 Task: Find connections with filter location Mushābani with filter topic #startupswith filter profile language German with filter current company The Ian Martin Group with filter school Padmashree Dr D. Y. Patil Vidyapeeth with filter industry Furniture and Home Furnishings Manufacturing with filter service category Relocation with filter keywords title Mining Engineer
Action: Mouse moved to (485, 77)
Screenshot: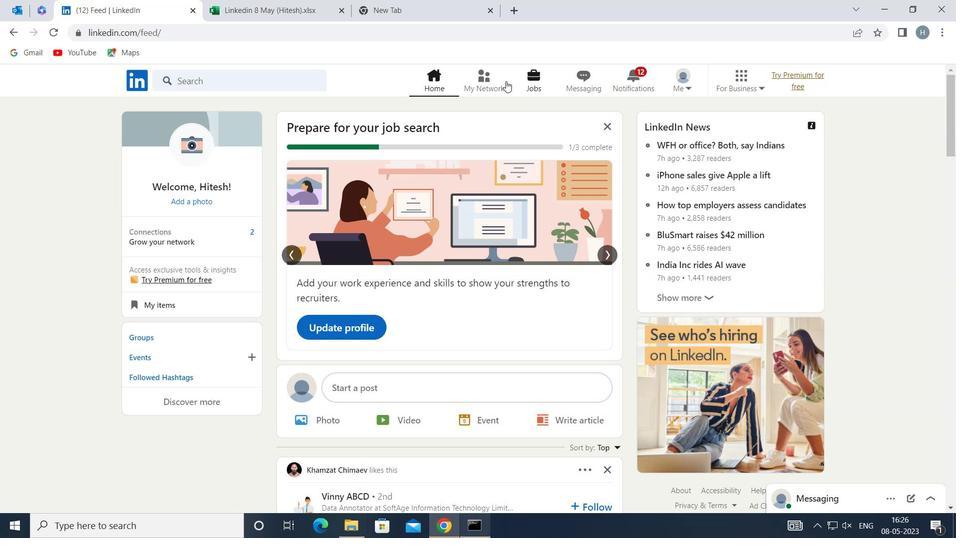 
Action: Mouse pressed left at (485, 77)
Screenshot: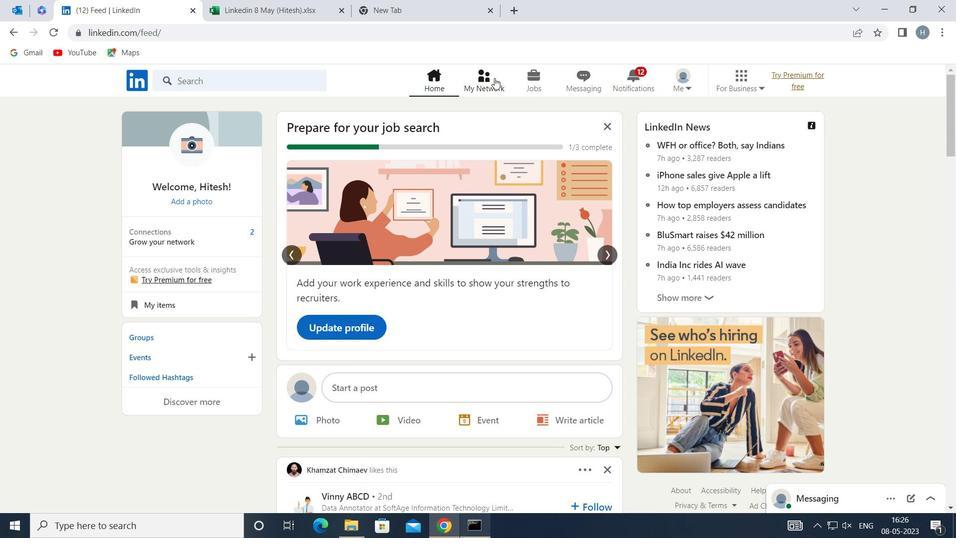 
Action: Mouse moved to (269, 146)
Screenshot: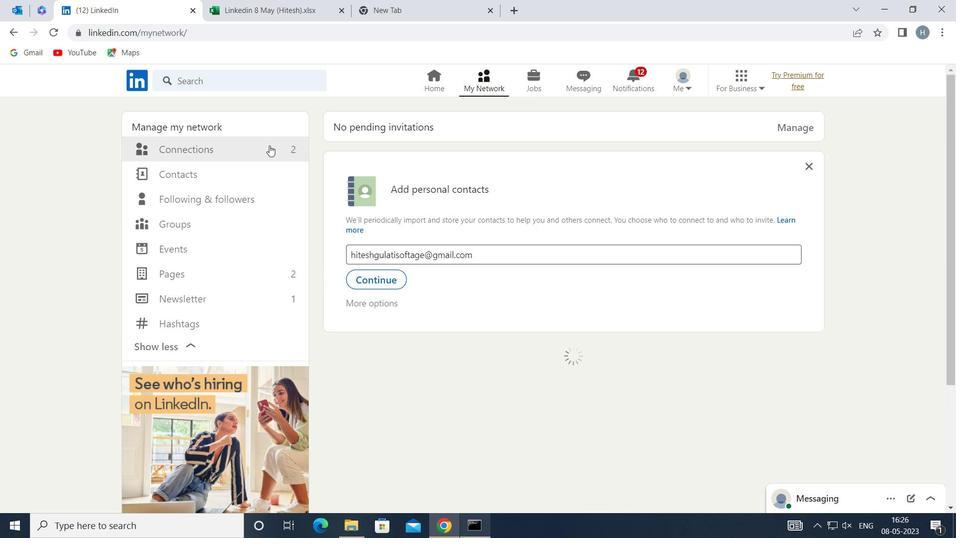 
Action: Mouse pressed left at (269, 146)
Screenshot: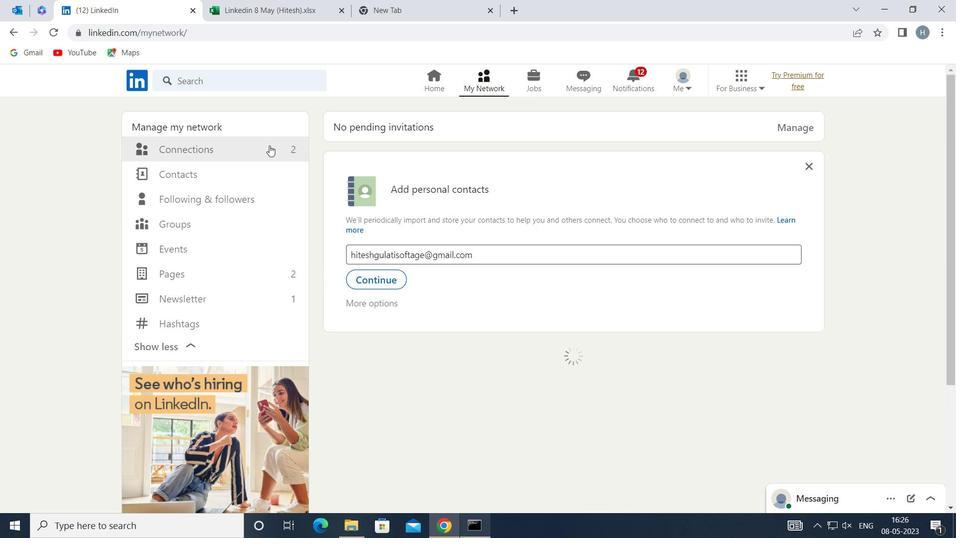 
Action: Mouse moved to (572, 148)
Screenshot: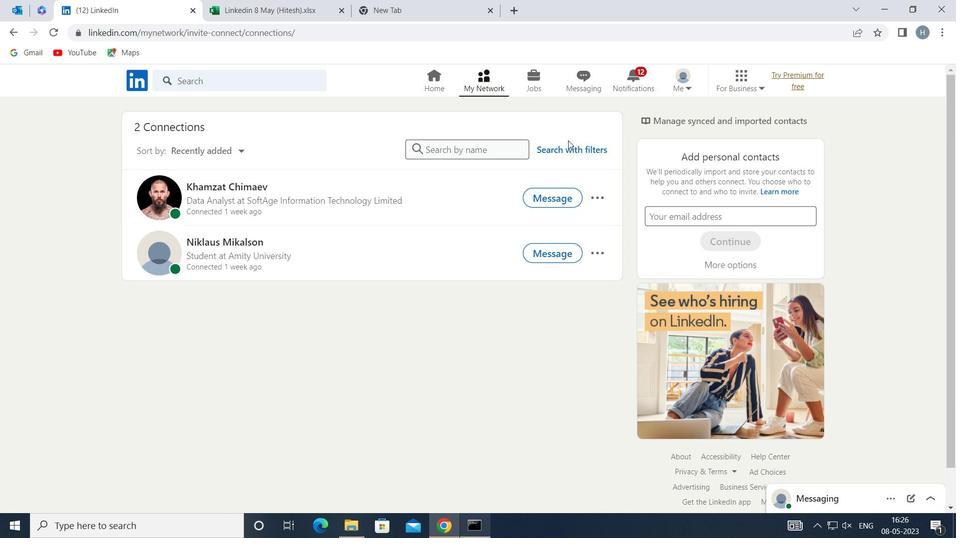 
Action: Mouse pressed left at (572, 148)
Screenshot: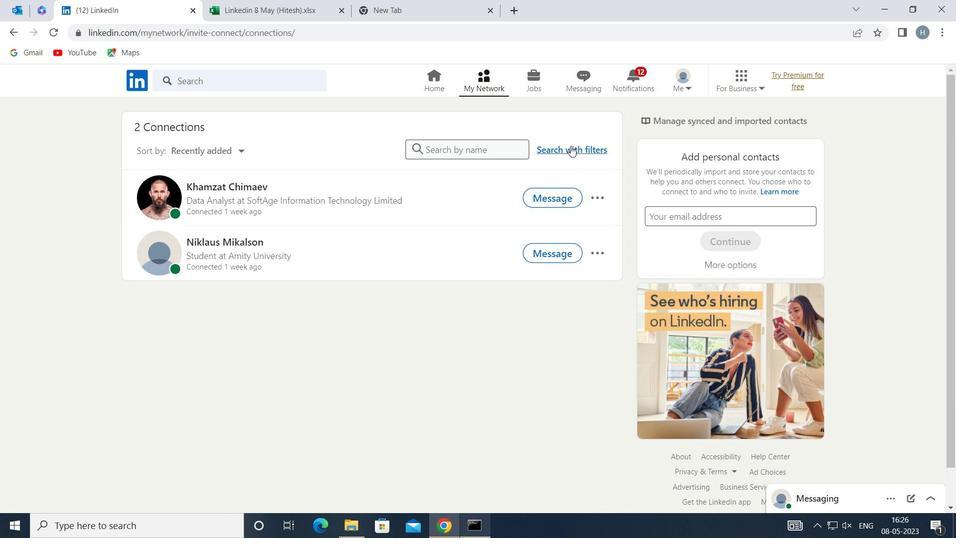 
Action: Mouse moved to (527, 111)
Screenshot: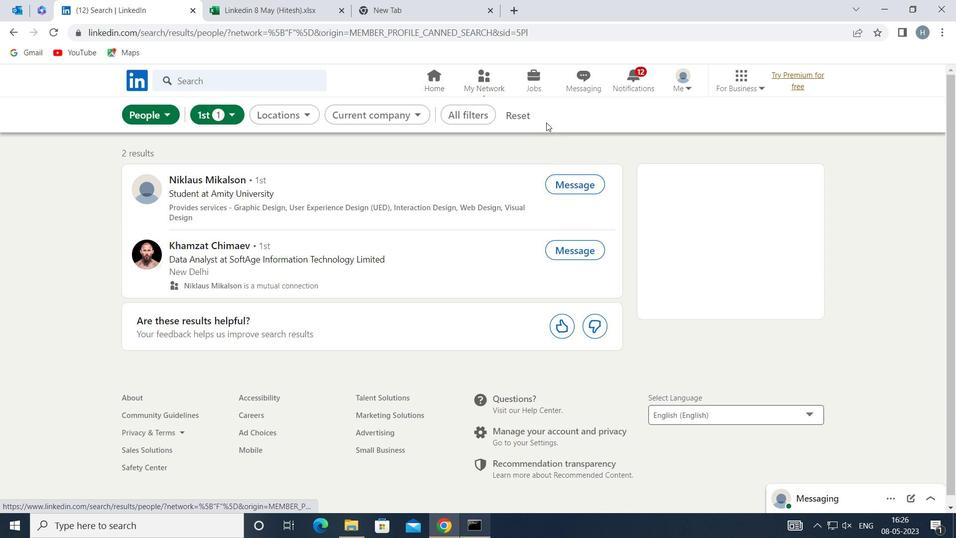 
Action: Mouse pressed left at (527, 111)
Screenshot: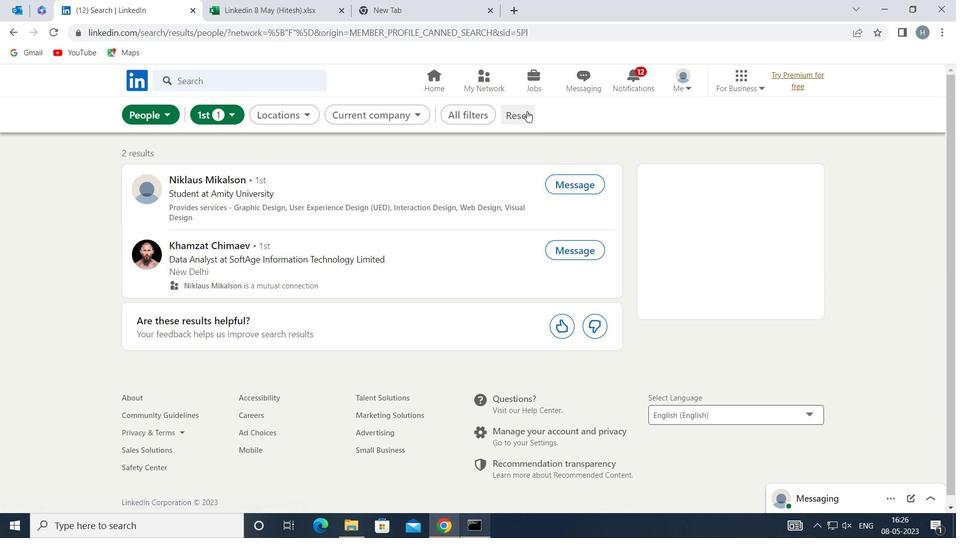 
Action: Mouse moved to (503, 114)
Screenshot: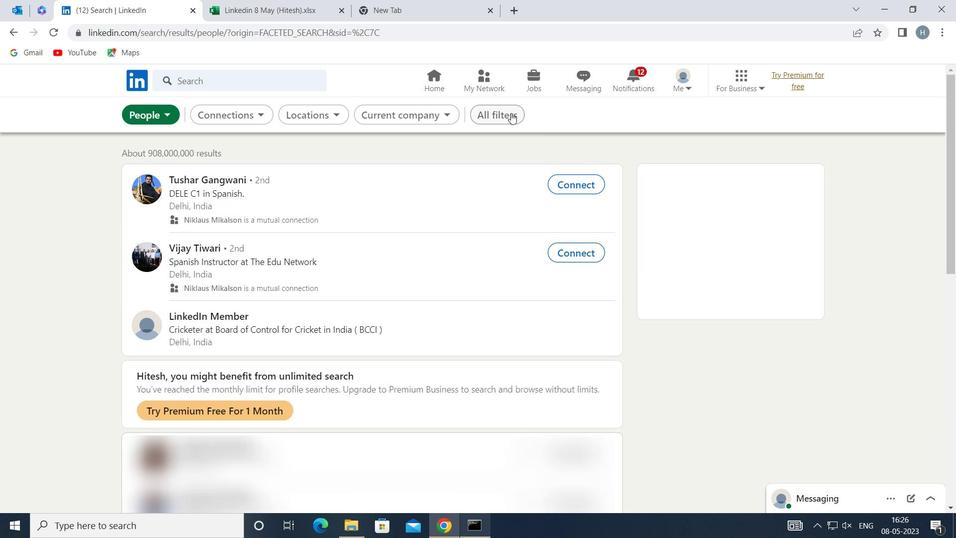 
Action: Mouse pressed left at (503, 114)
Screenshot: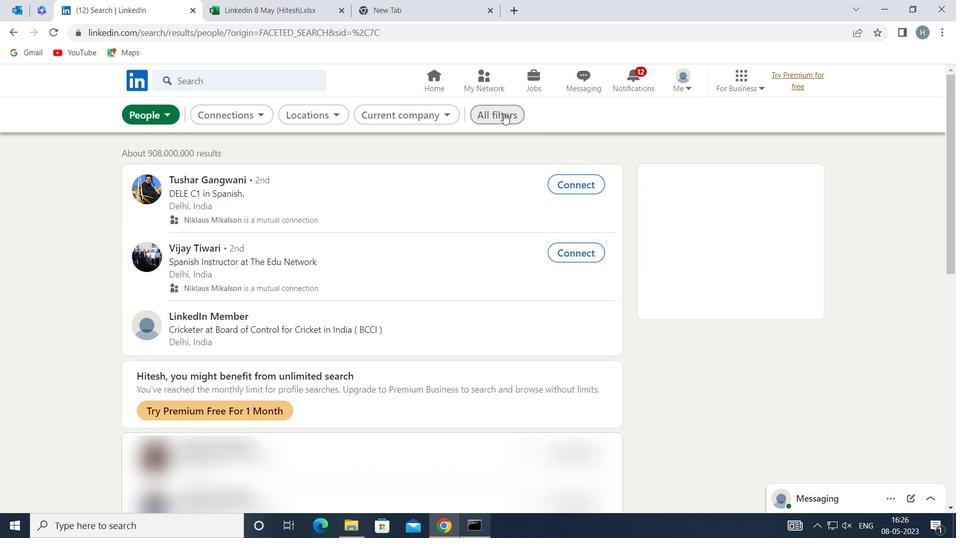 
Action: Mouse moved to (696, 220)
Screenshot: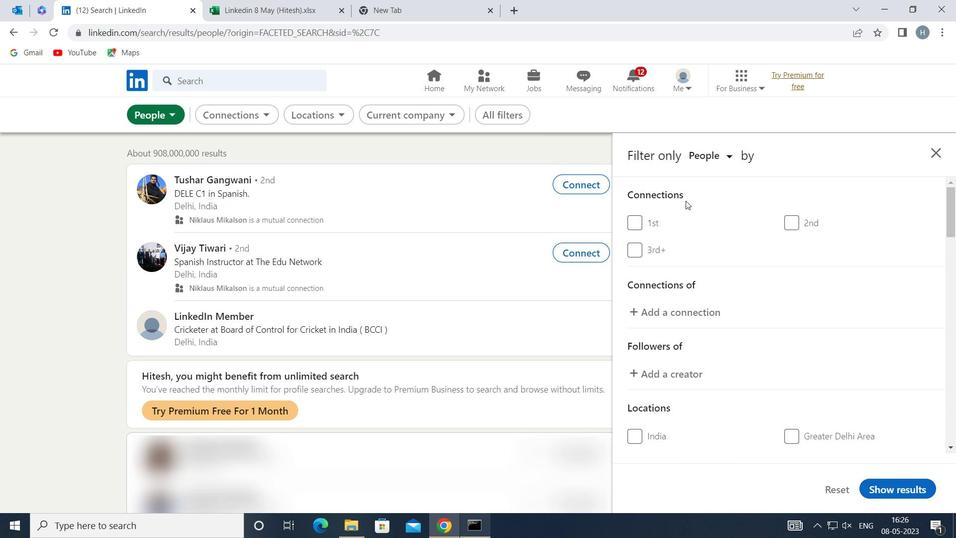 
Action: Mouse scrolled (696, 219) with delta (0, 0)
Screenshot: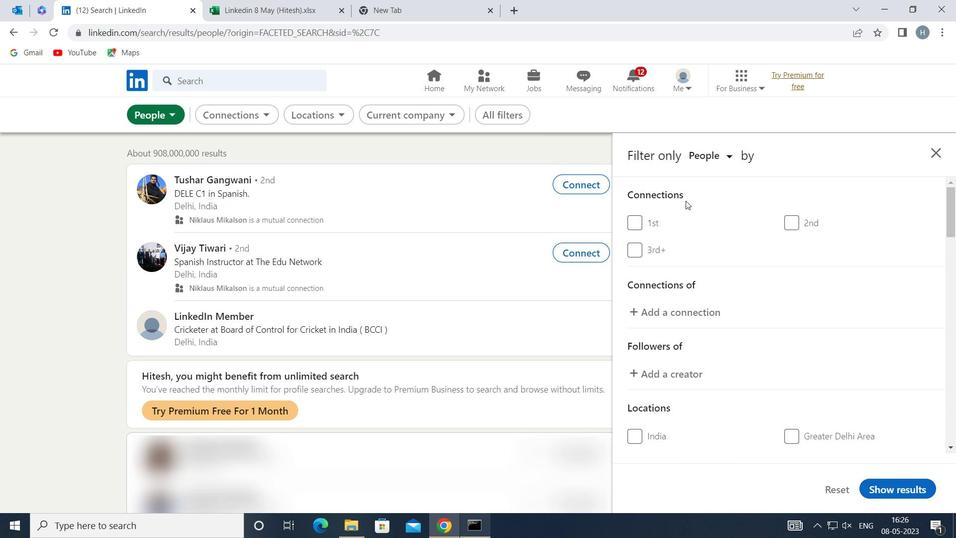 
Action: Mouse moved to (710, 220)
Screenshot: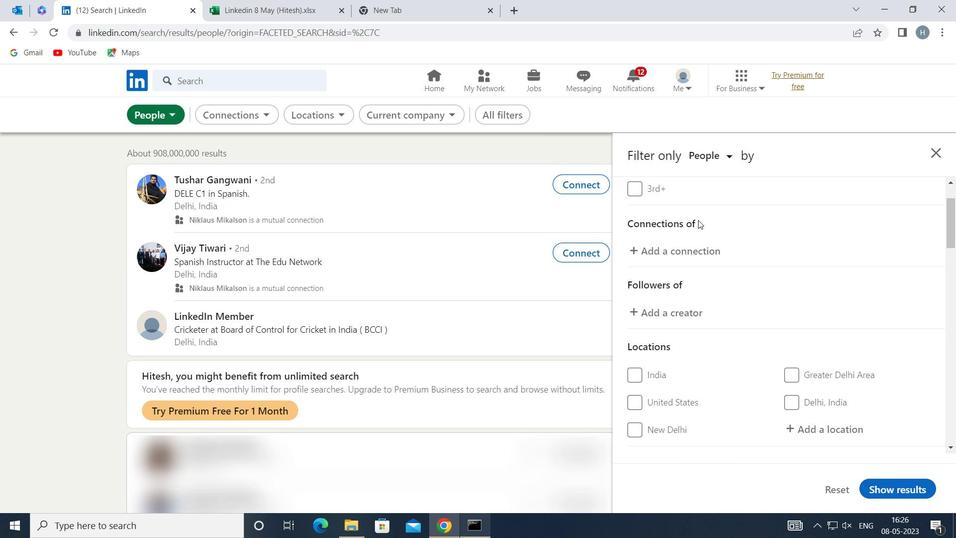 
Action: Mouse scrolled (710, 220) with delta (0, 0)
Screenshot: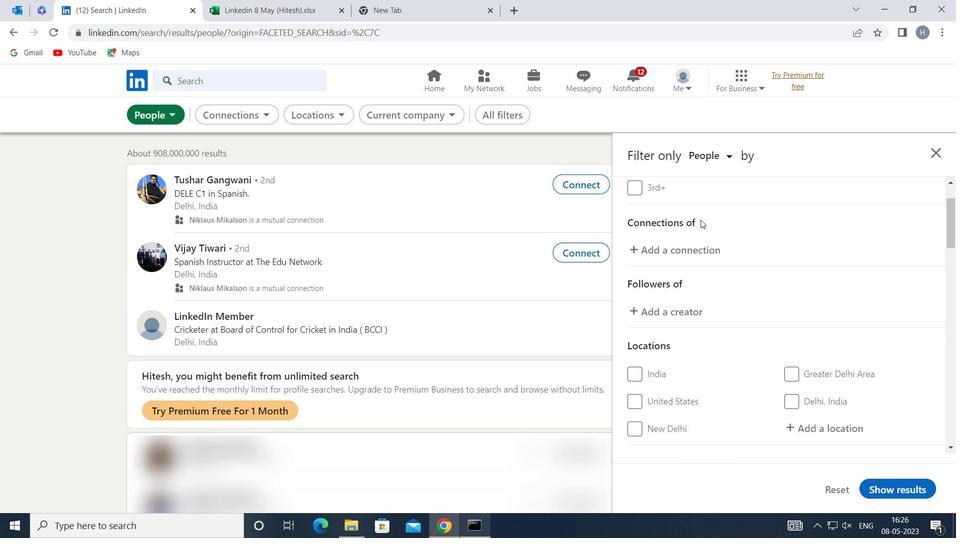 
Action: Mouse moved to (716, 224)
Screenshot: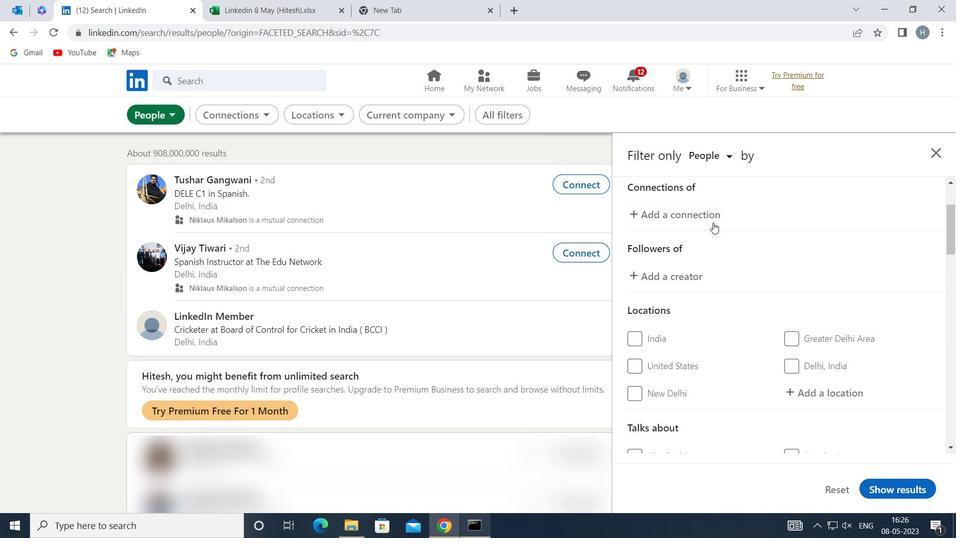 
Action: Mouse scrolled (716, 223) with delta (0, 0)
Screenshot: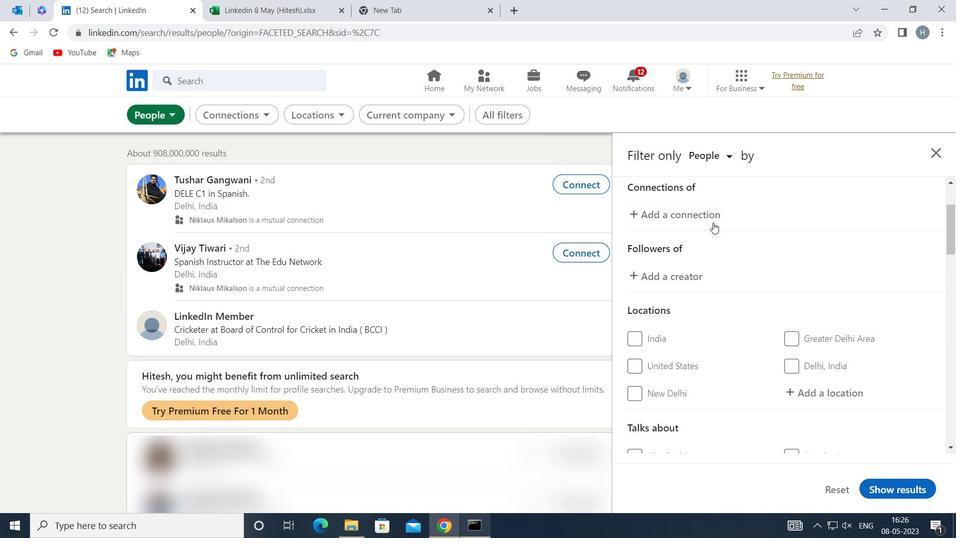 
Action: Mouse moved to (825, 297)
Screenshot: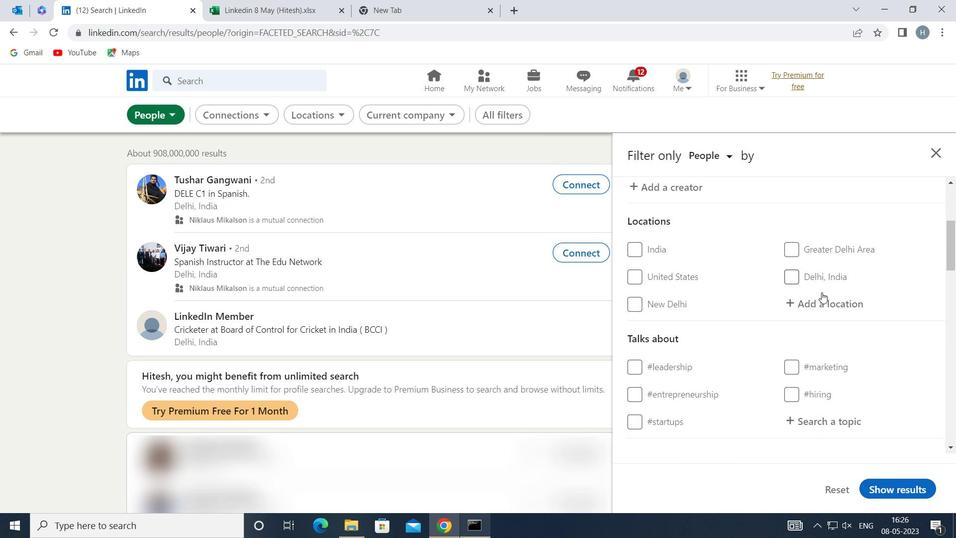 
Action: Mouse pressed left at (825, 297)
Screenshot: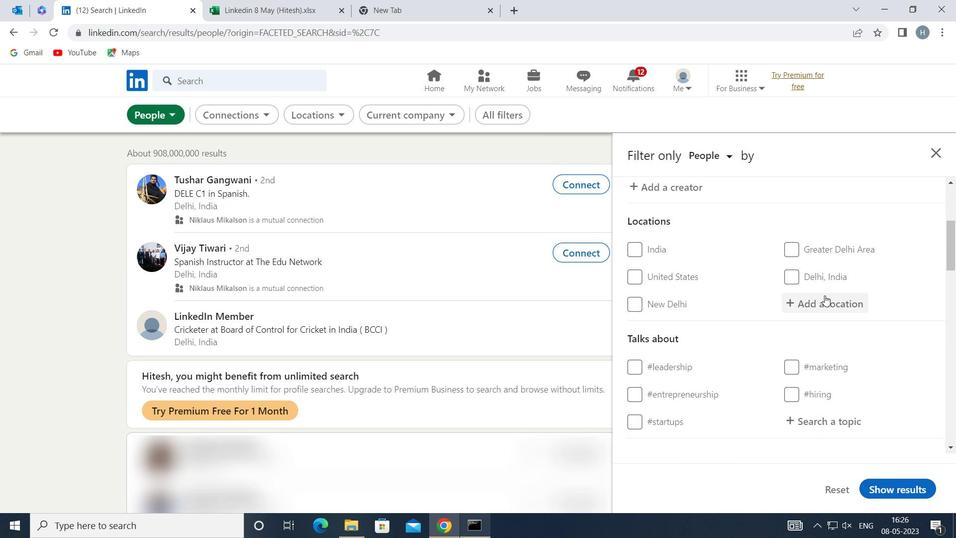 
Action: Mouse moved to (827, 296)
Screenshot: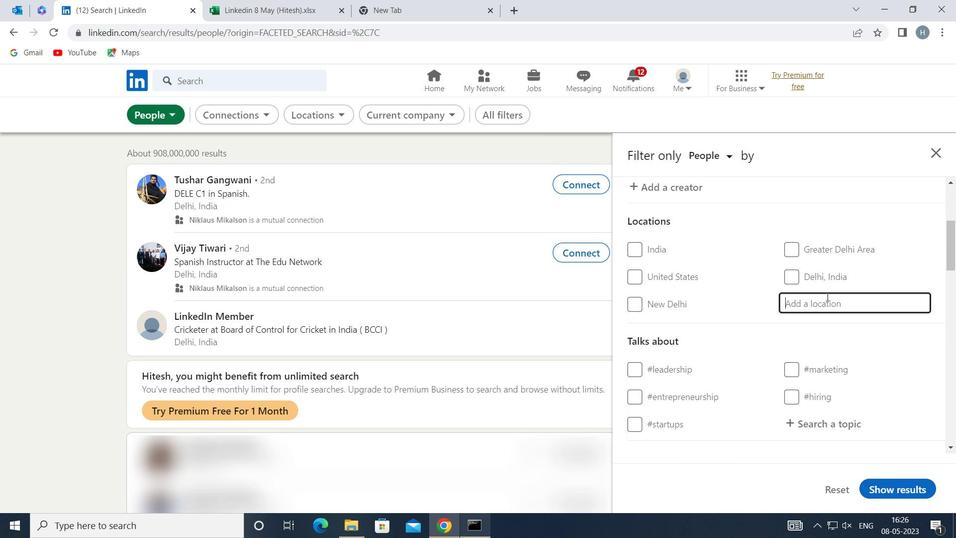 
Action: Key pressed <Key.shift><Key.shift>MUSHABANI
Screenshot: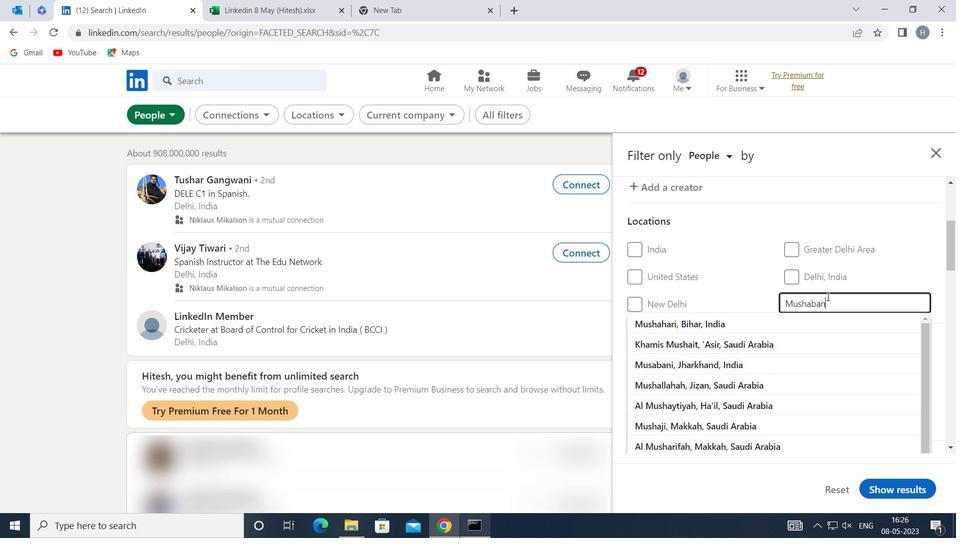 
Action: Mouse moved to (799, 324)
Screenshot: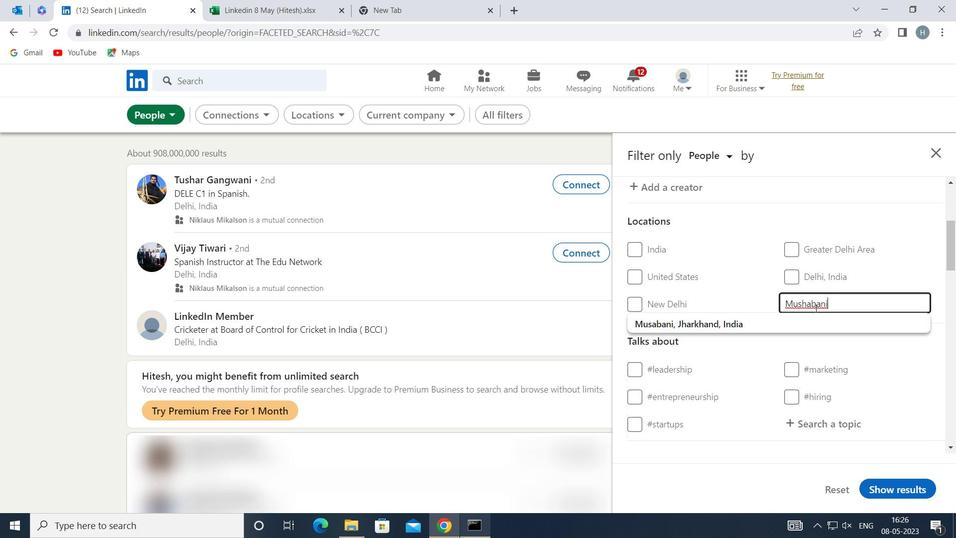 
Action: Mouse pressed left at (799, 324)
Screenshot: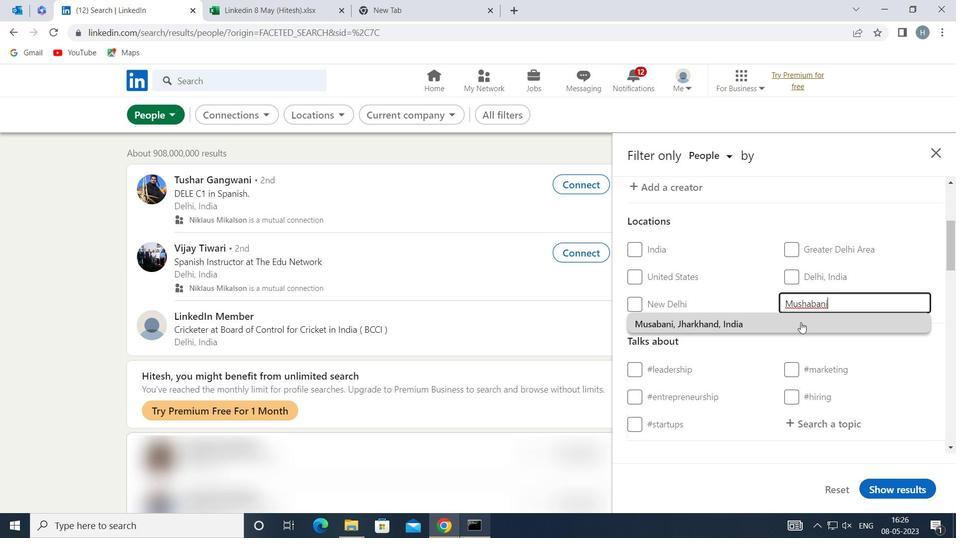 
Action: Mouse scrolled (799, 323) with delta (0, 0)
Screenshot: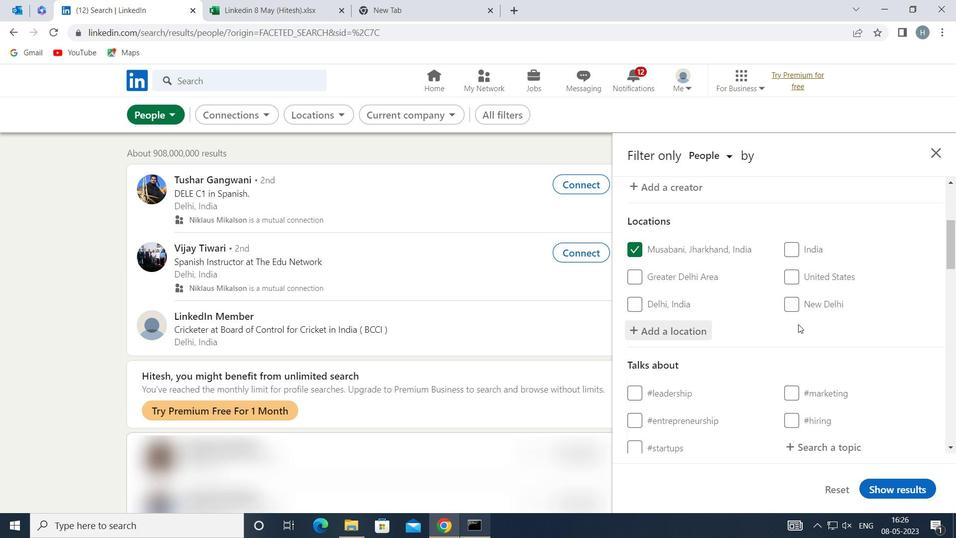 
Action: Mouse moved to (799, 322)
Screenshot: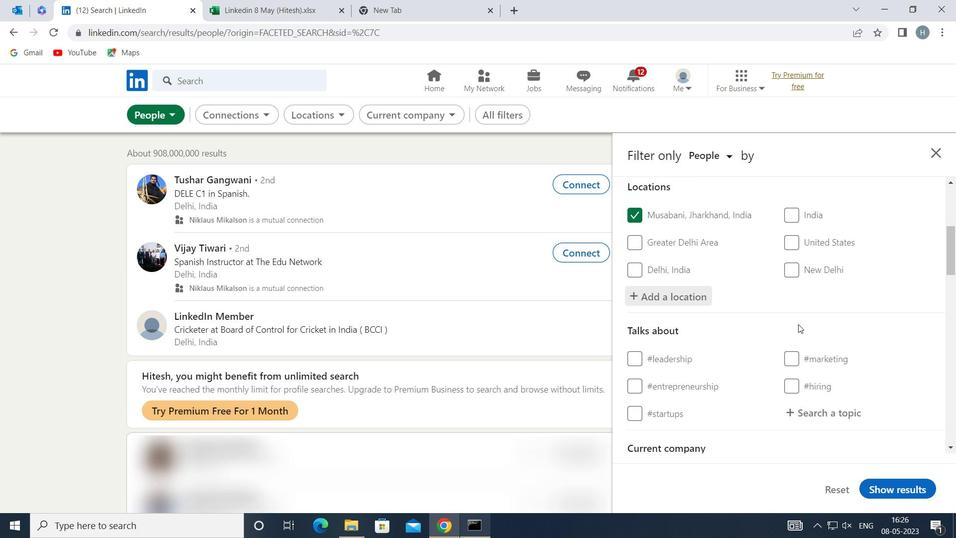 
Action: Mouse scrolled (799, 322) with delta (0, 0)
Screenshot: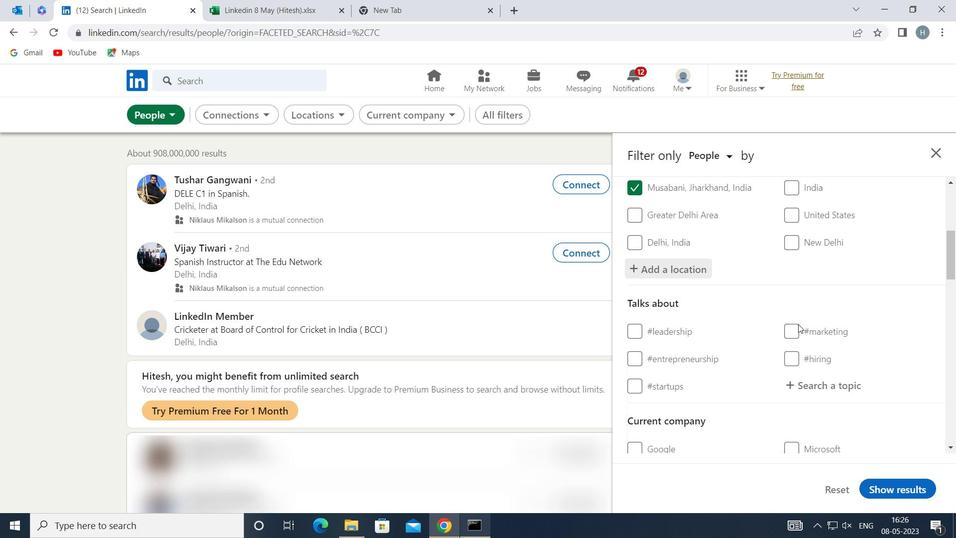
Action: Mouse moved to (844, 320)
Screenshot: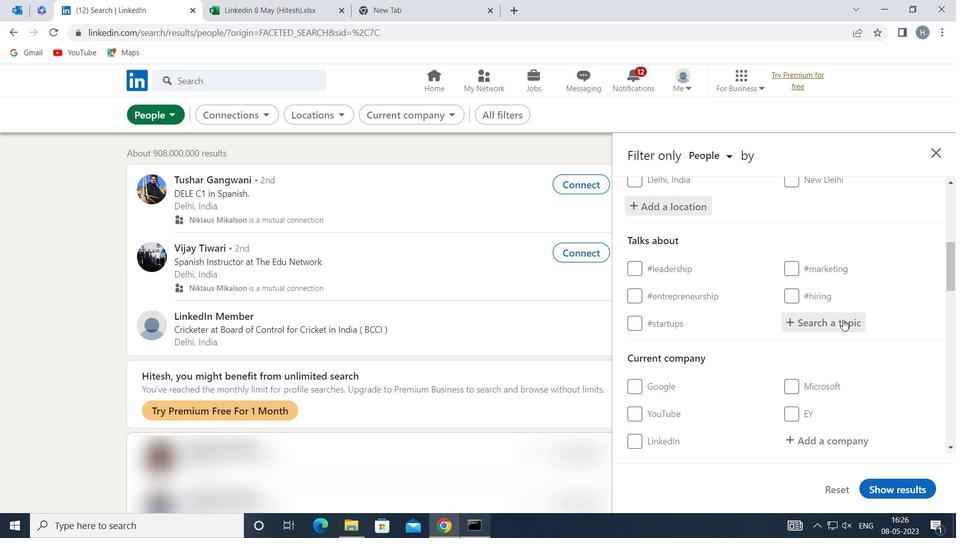 
Action: Mouse pressed left at (844, 320)
Screenshot: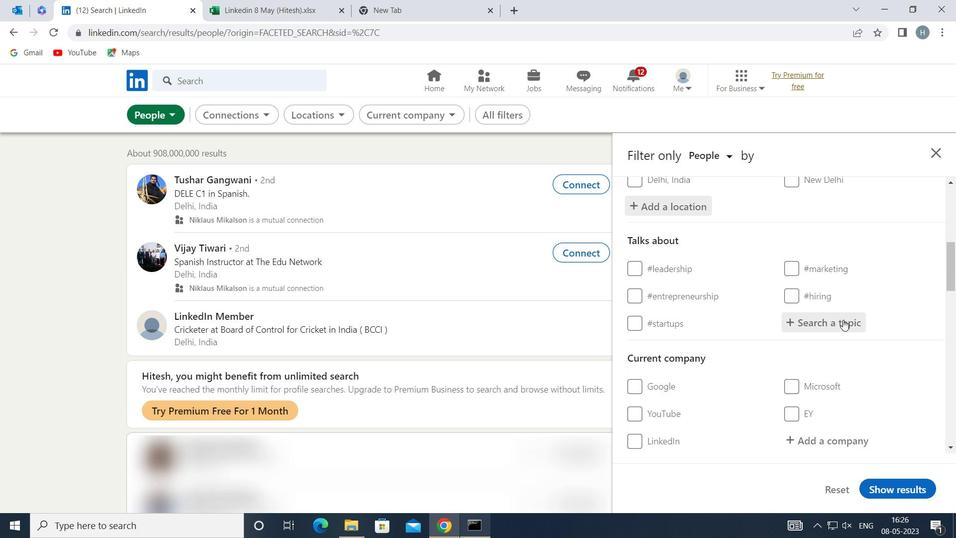 
Action: Key pressed STARTUPS
Screenshot: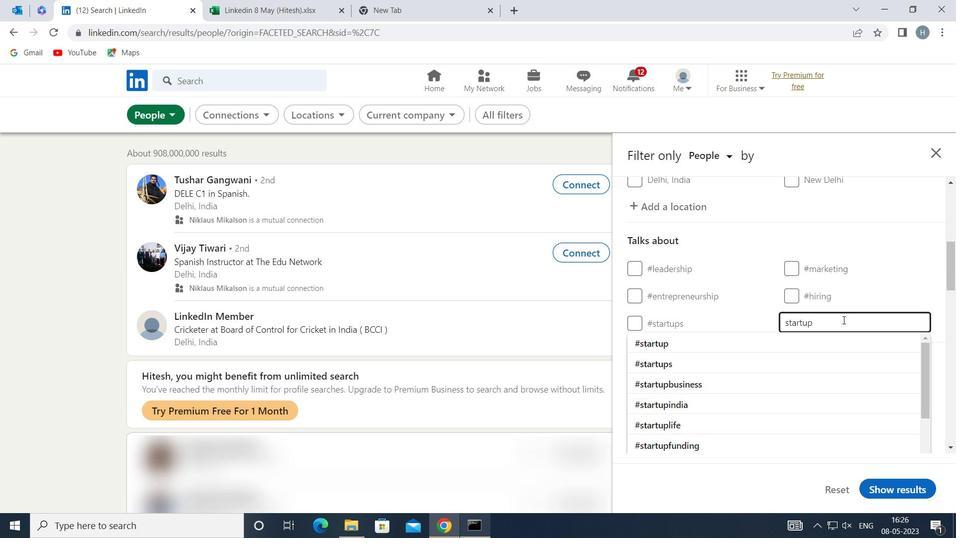 
Action: Mouse moved to (783, 341)
Screenshot: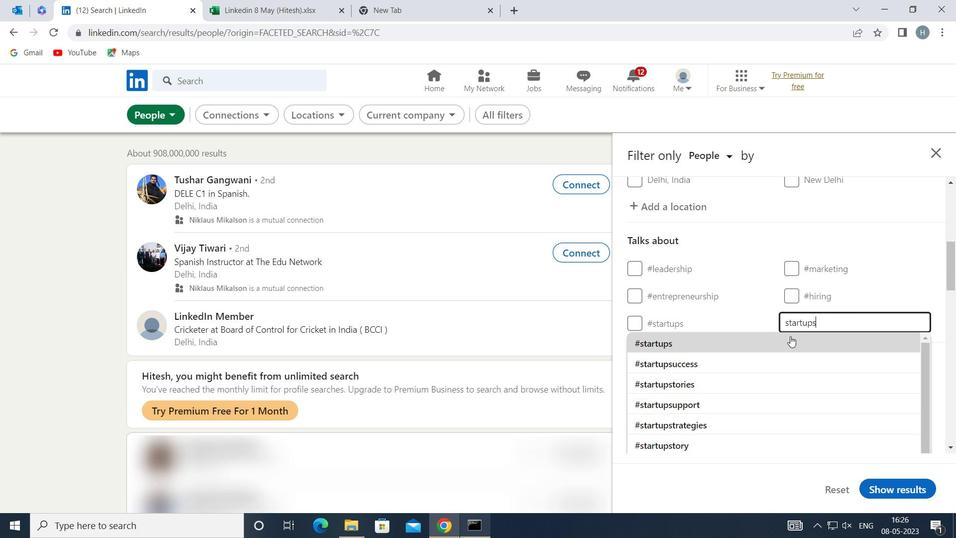 
Action: Mouse pressed left at (783, 341)
Screenshot: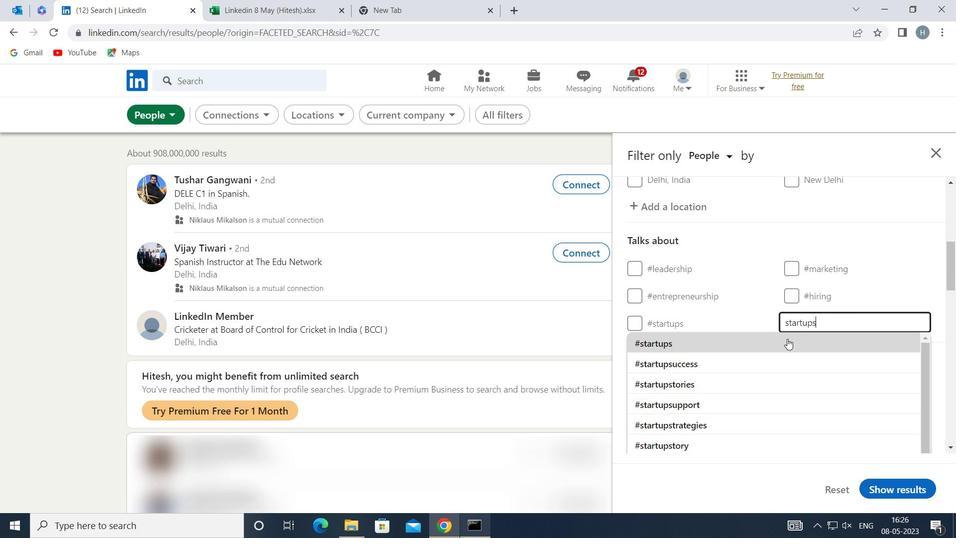 
Action: Mouse moved to (779, 335)
Screenshot: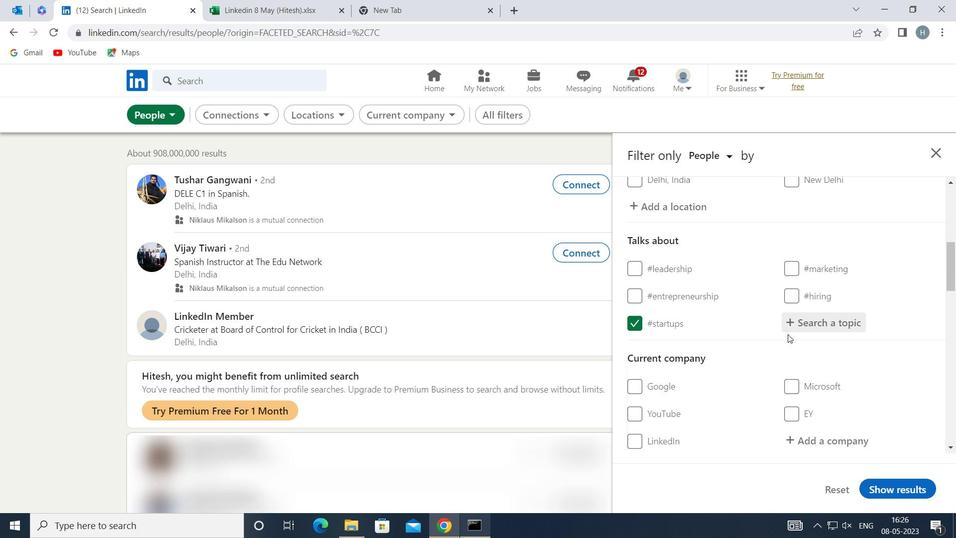 
Action: Mouse scrolled (779, 335) with delta (0, 0)
Screenshot: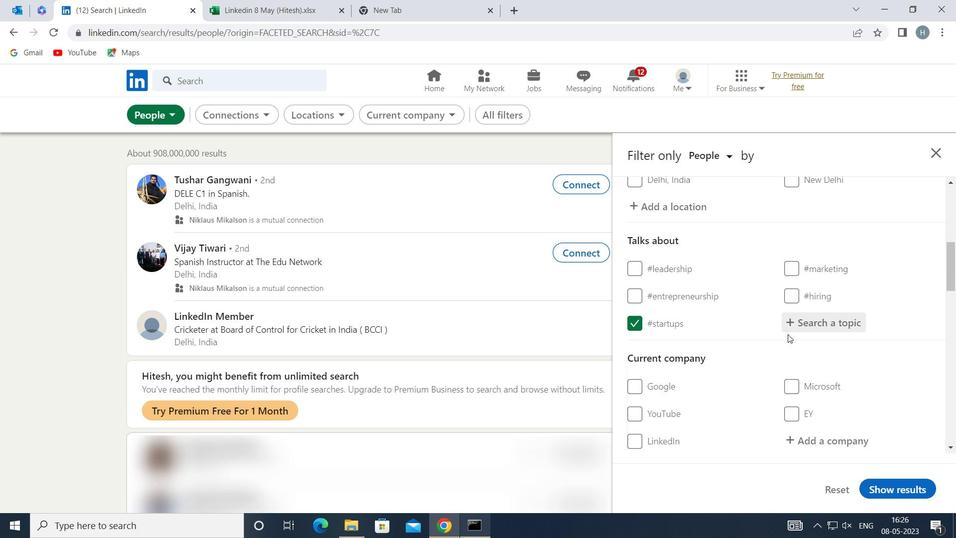 
Action: Mouse moved to (763, 333)
Screenshot: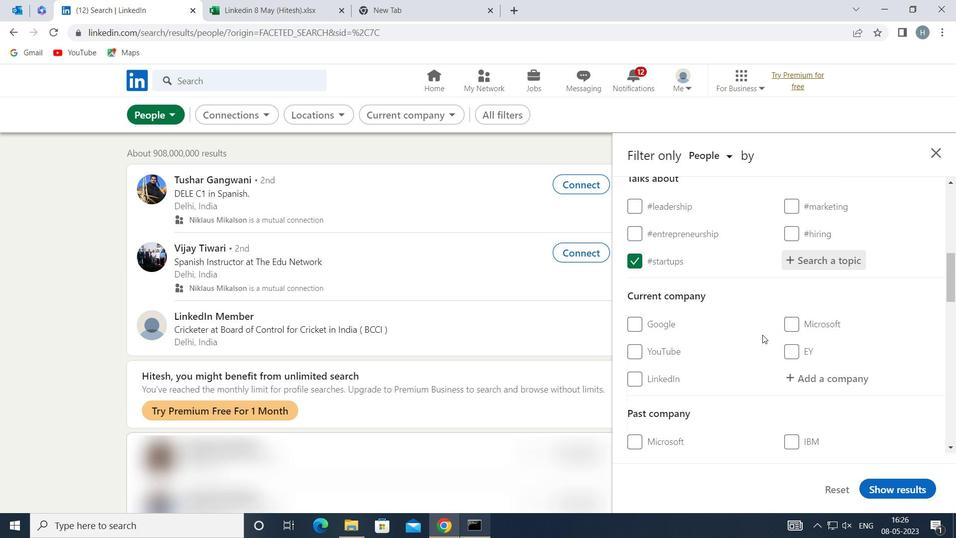 
Action: Mouse scrolled (763, 333) with delta (0, 0)
Screenshot: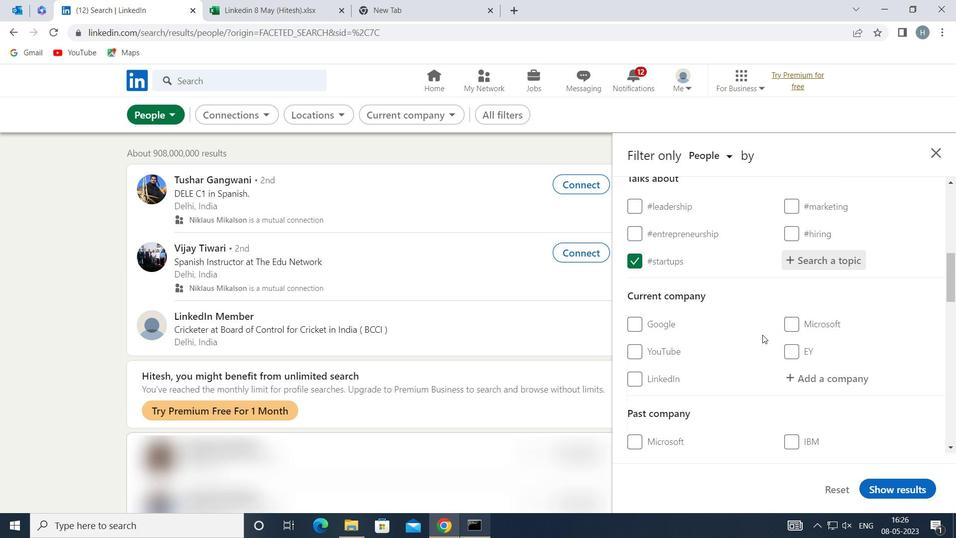 
Action: Mouse moved to (764, 333)
Screenshot: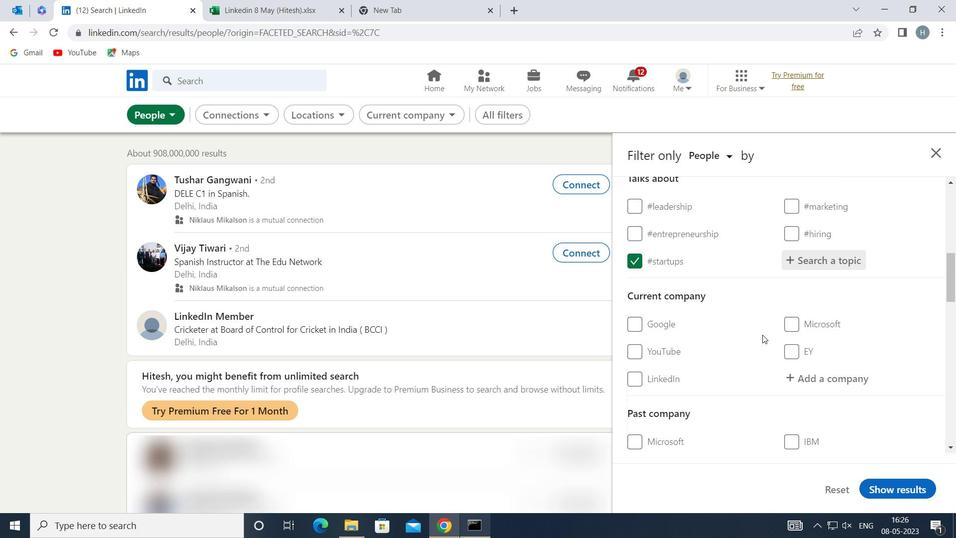 
Action: Mouse scrolled (764, 333) with delta (0, 0)
Screenshot: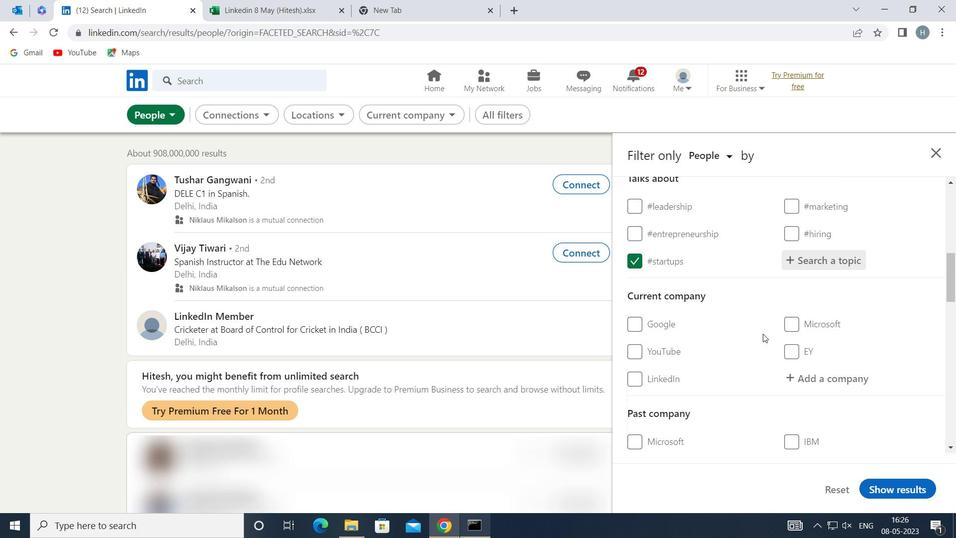 
Action: Mouse moved to (762, 334)
Screenshot: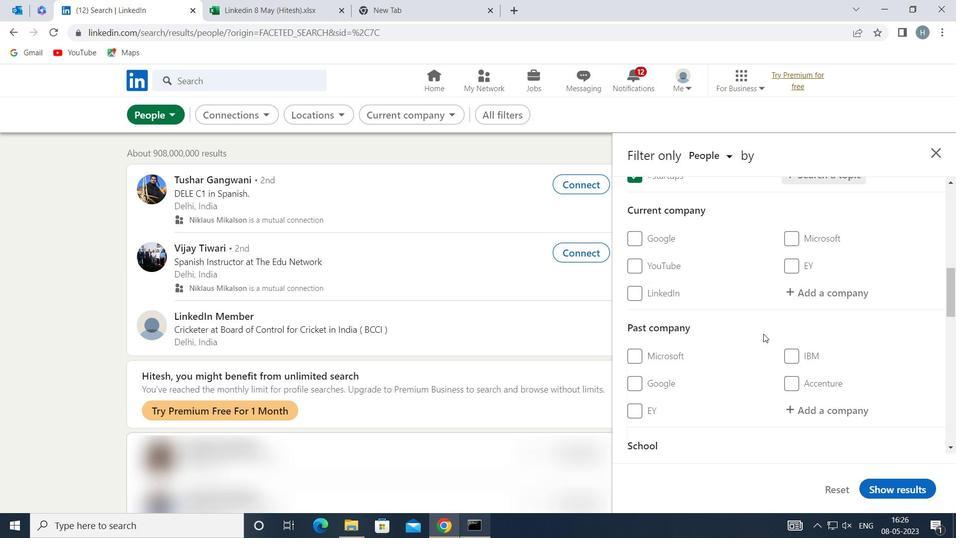 
Action: Mouse scrolled (762, 333) with delta (0, 0)
Screenshot: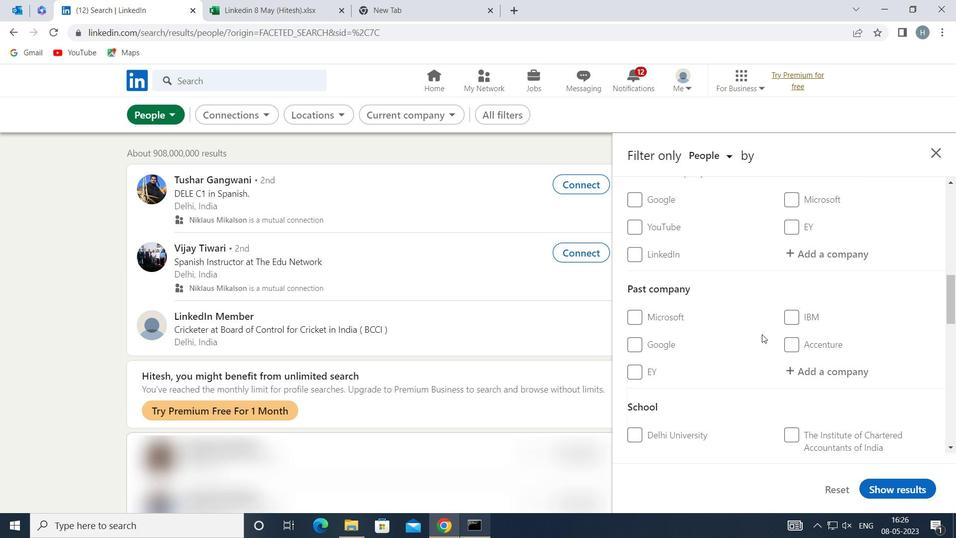 
Action: Mouse moved to (761, 334)
Screenshot: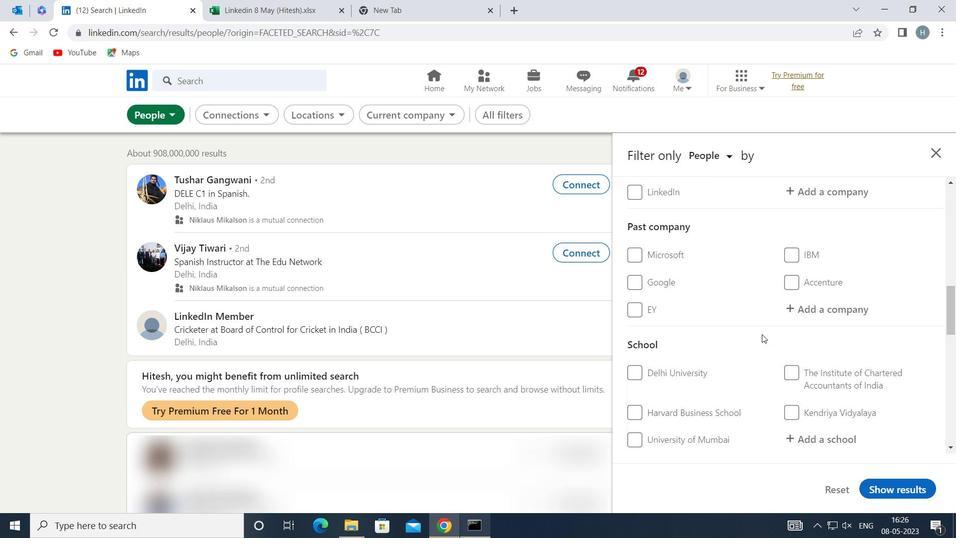 
Action: Mouse scrolled (761, 334) with delta (0, 0)
Screenshot: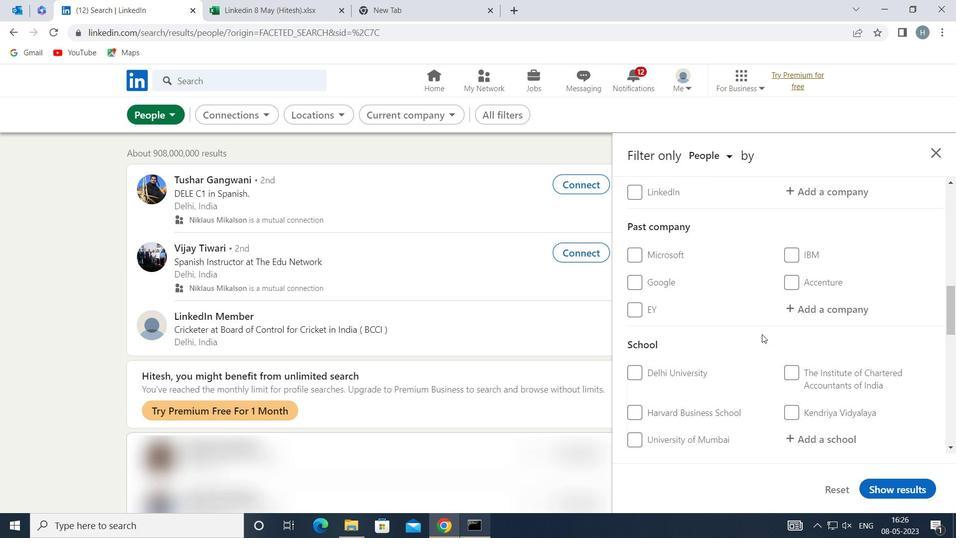
Action: Mouse moved to (761, 334)
Screenshot: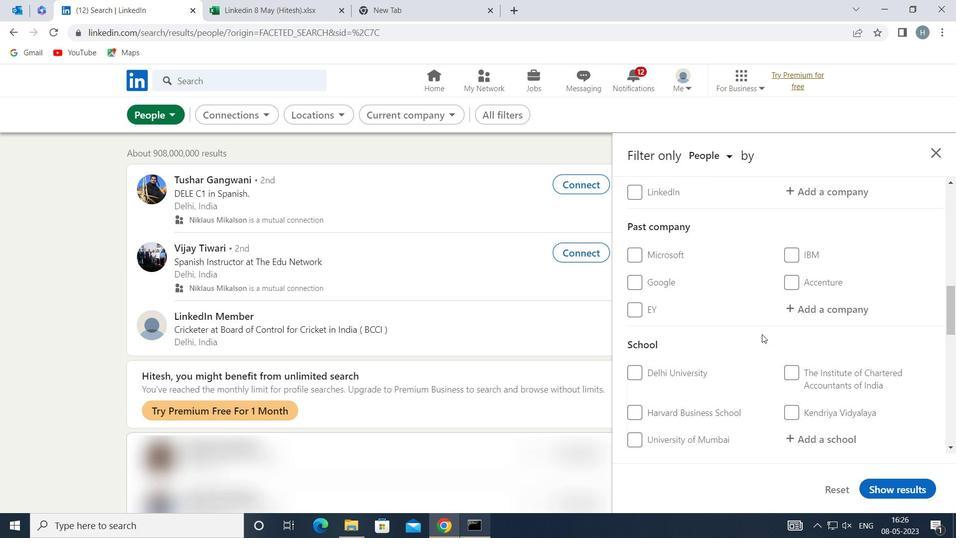
Action: Mouse scrolled (761, 334) with delta (0, 0)
Screenshot: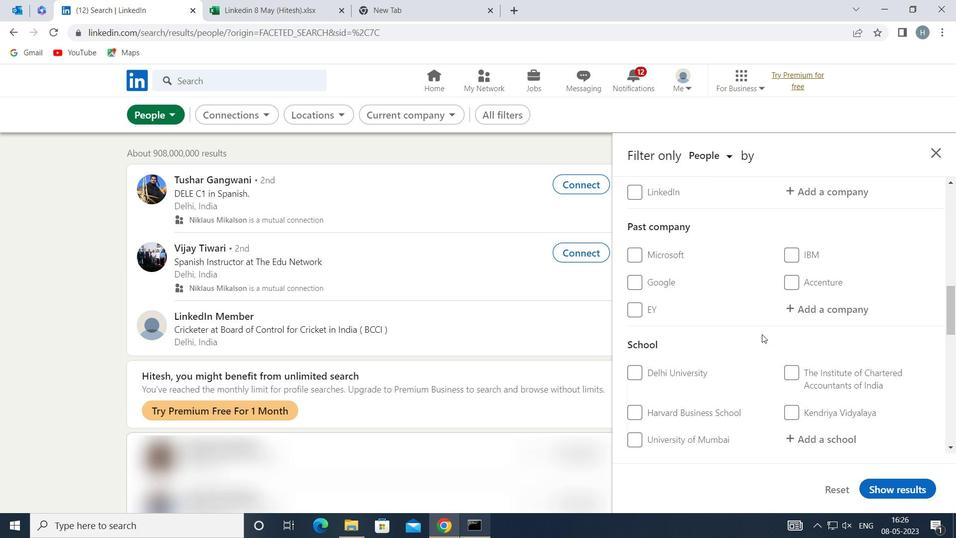 
Action: Mouse scrolled (761, 334) with delta (0, 0)
Screenshot: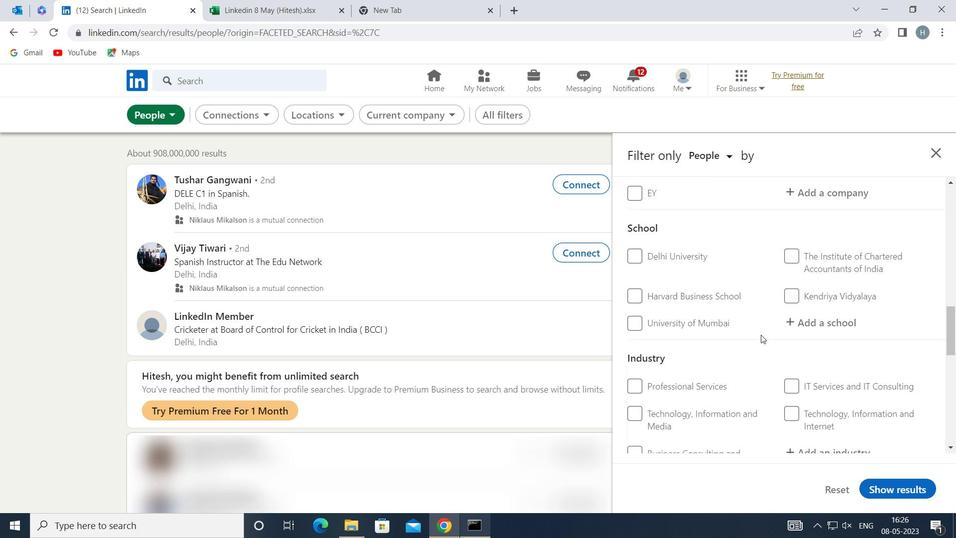 
Action: Mouse scrolled (761, 334) with delta (0, 0)
Screenshot: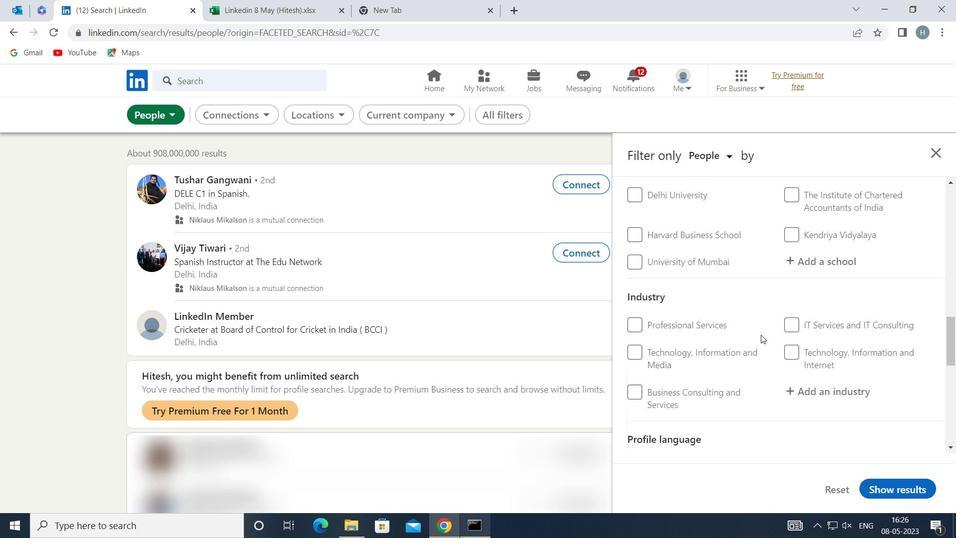 
Action: Mouse scrolled (761, 334) with delta (0, 0)
Screenshot: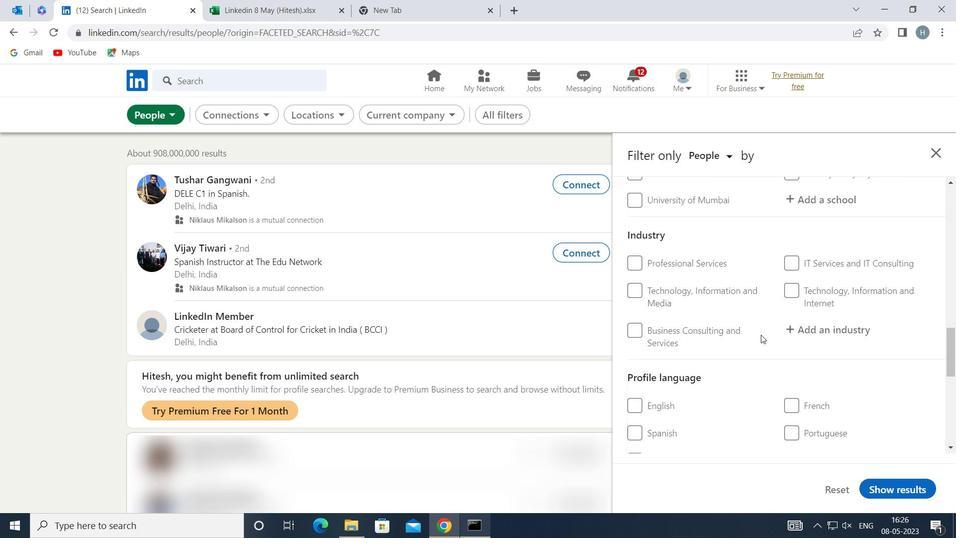 
Action: Mouse moved to (629, 391)
Screenshot: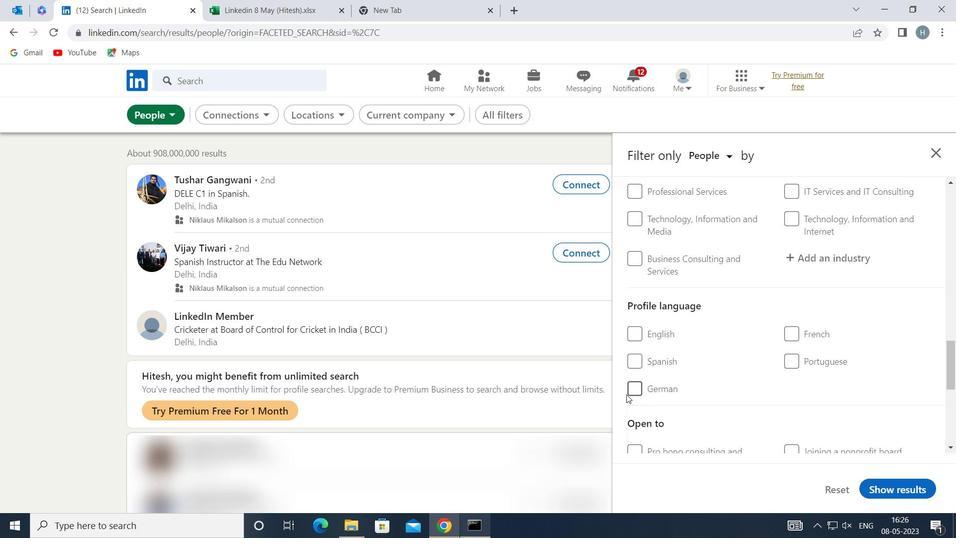 
Action: Mouse pressed left at (629, 391)
Screenshot: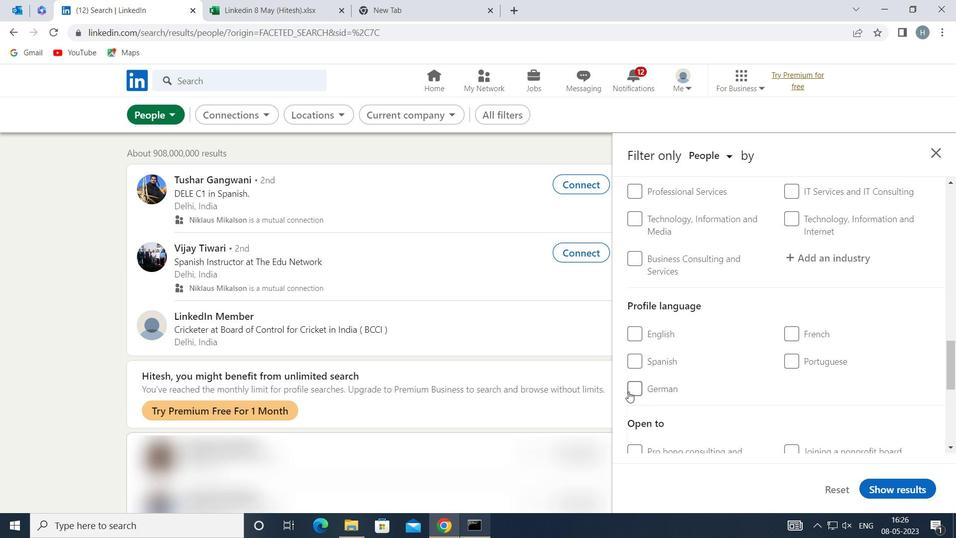 
Action: Mouse moved to (707, 383)
Screenshot: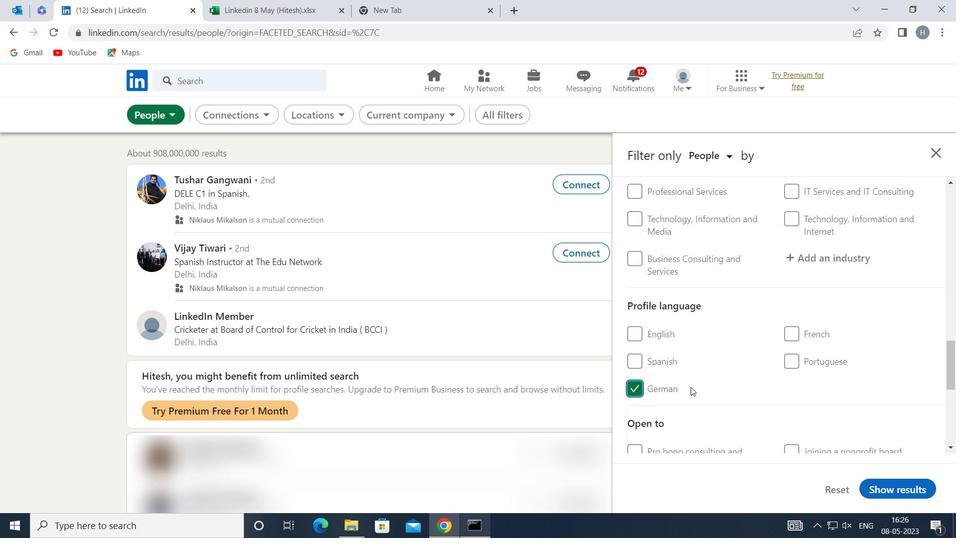 
Action: Mouse scrolled (707, 384) with delta (0, 0)
Screenshot: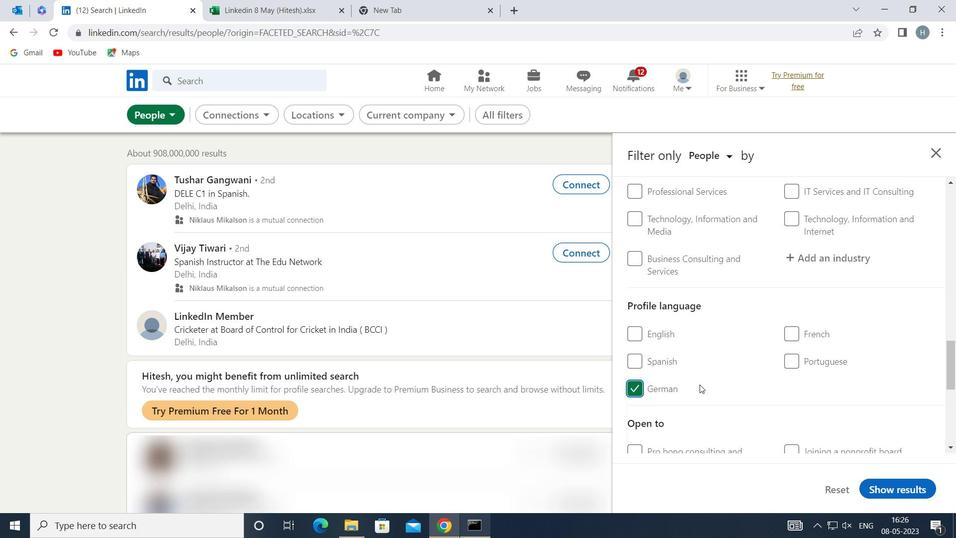 
Action: Mouse moved to (708, 375)
Screenshot: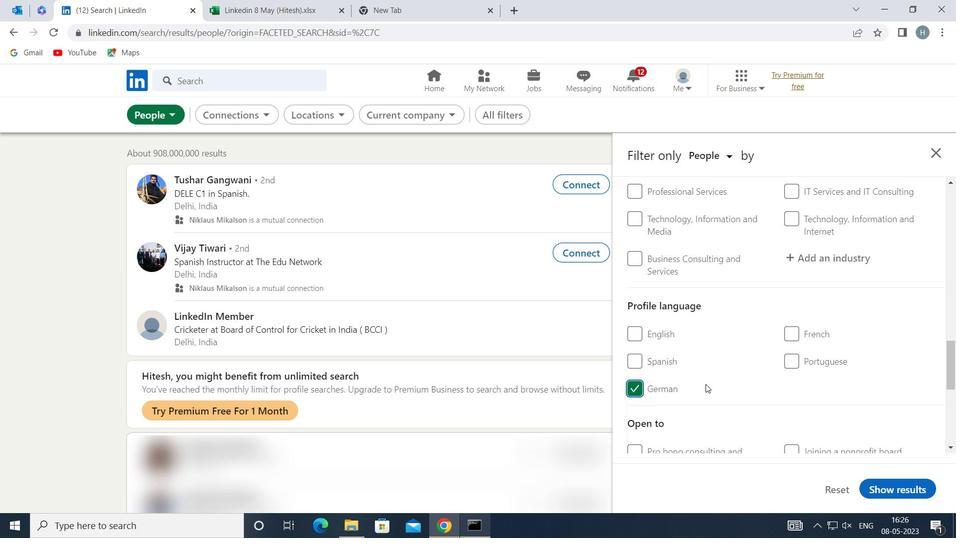 
Action: Mouse scrolled (708, 376) with delta (0, 0)
Screenshot: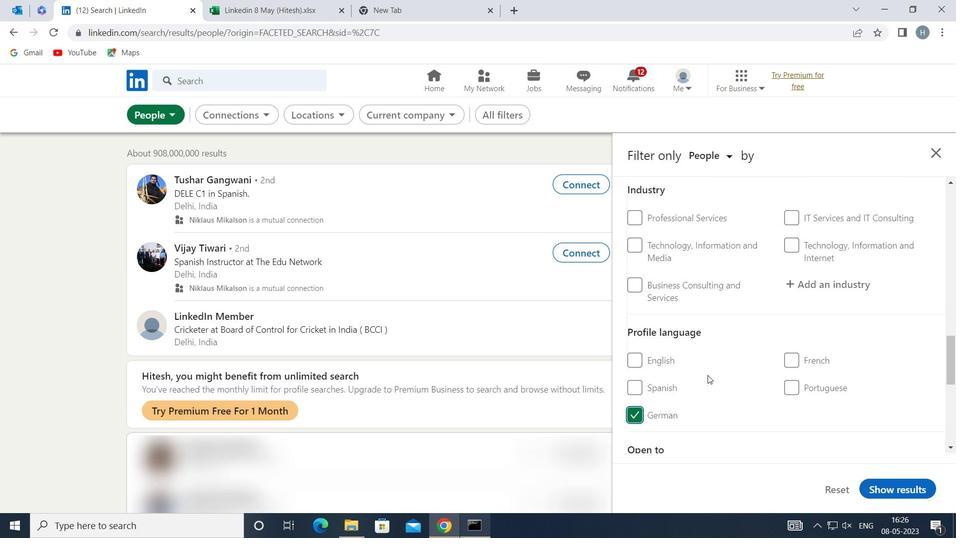 
Action: Mouse scrolled (708, 376) with delta (0, 0)
Screenshot: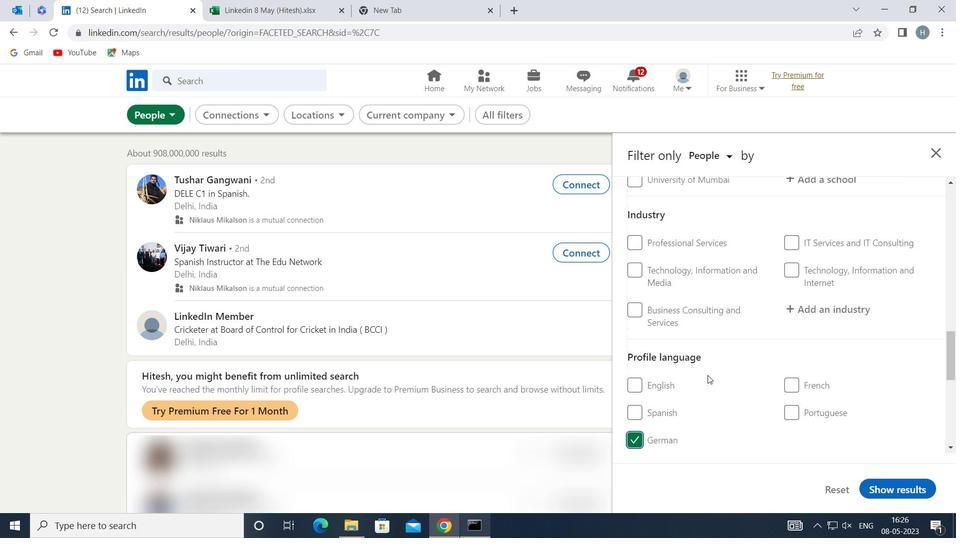 
Action: Mouse scrolled (708, 376) with delta (0, 0)
Screenshot: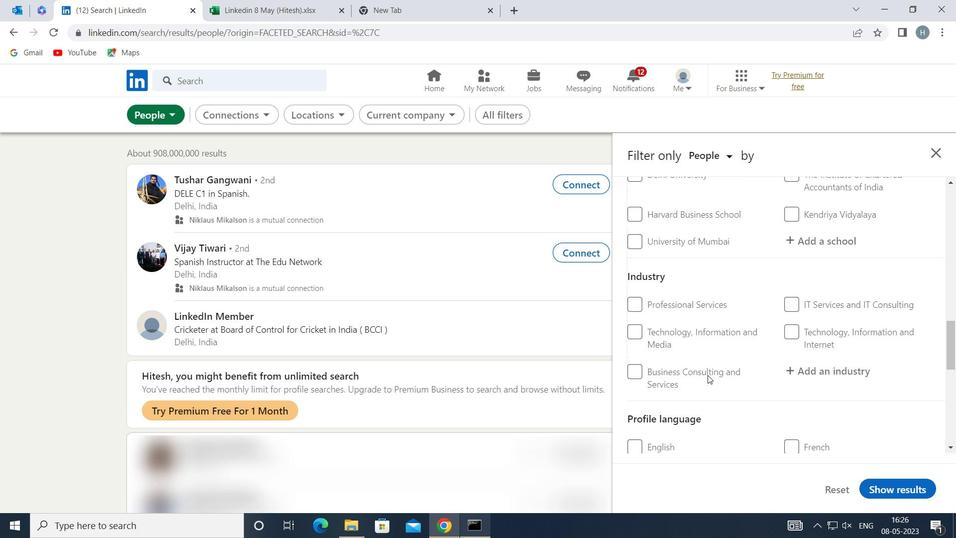 
Action: Mouse scrolled (708, 376) with delta (0, 0)
Screenshot: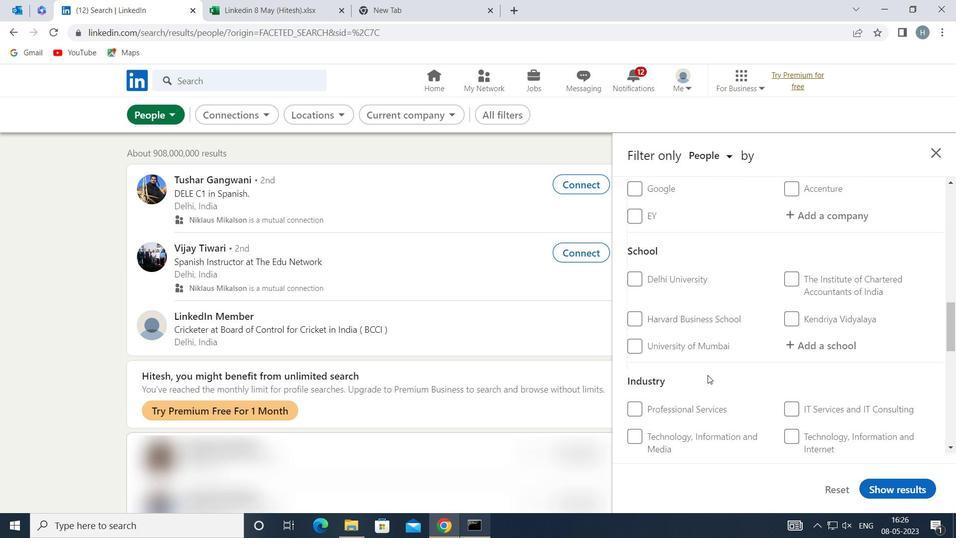 
Action: Mouse scrolled (708, 376) with delta (0, 0)
Screenshot: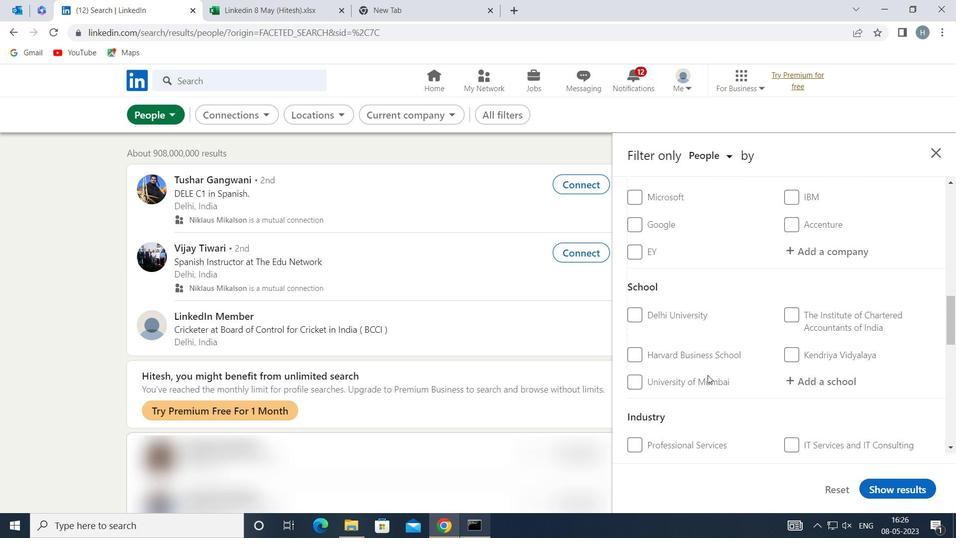 
Action: Mouse scrolled (708, 376) with delta (0, 0)
Screenshot: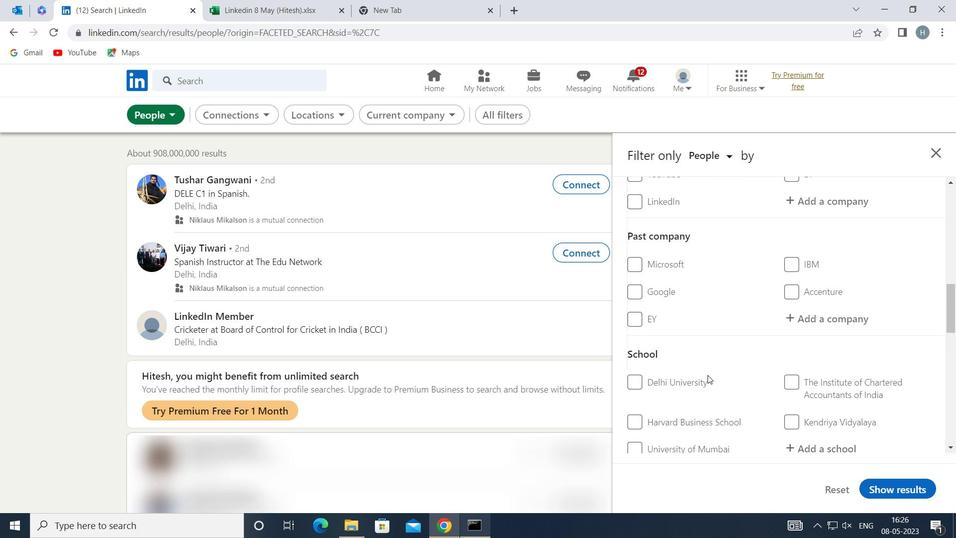 
Action: Mouse scrolled (708, 376) with delta (0, 0)
Screenshot: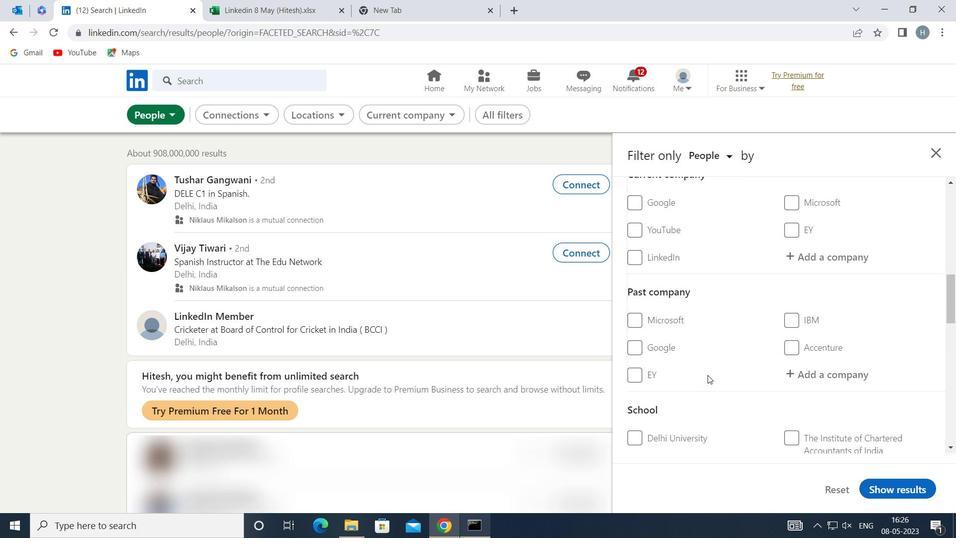 
Action: Mouse moved to (811, 377)
Screenshot: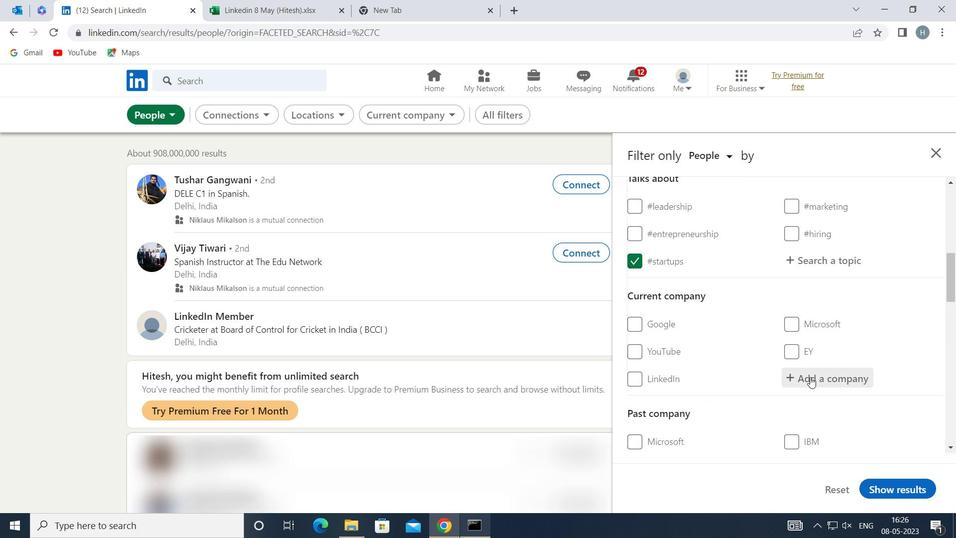
Action: Mouse pressed left at (811, 377)
Screenshot: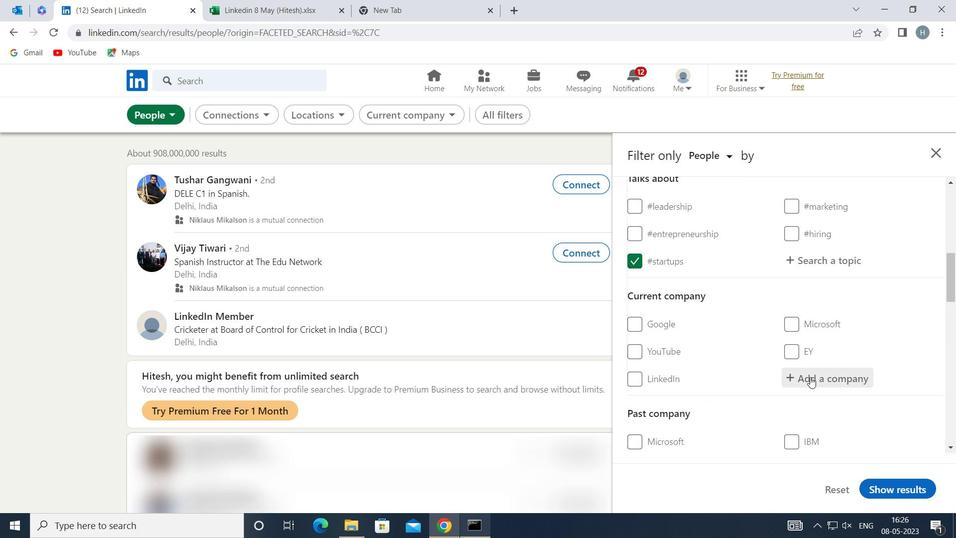 
Action: Mouse moved to (811, 376)
Screenshot: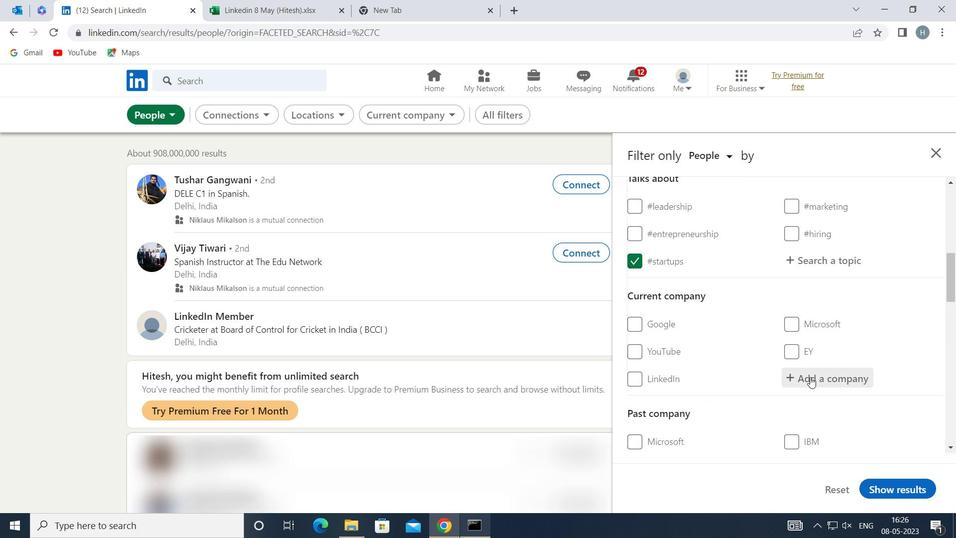 
Action: Key pressed <Key.shift>THE<Key.space><Key.shift><Key.shift><Key.shift><Key.shift><Key.shift><Key.shift><Key.shift><Key.shift><Key.shift><Key.shift><Key.shift><Key.shift><Key.shift><Key.shift><Key.shift><Key.shift><Key.shift><Key.shift><Key.shift><Key.shift><Key.shift><Key.shift><Key.shift><Key.shift><Key.shift><Key.shift><Key.shift><Key.shift><Key.shift><Key.shift>IAN<Key.space><Key.shift>M
Screenshot: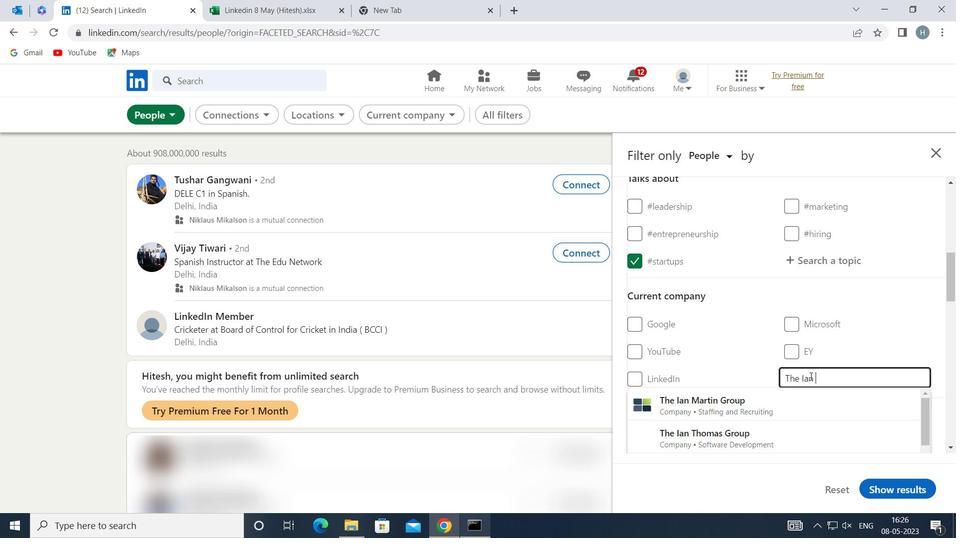 
Action: Mouse moved to (751, 397)
Screenshot: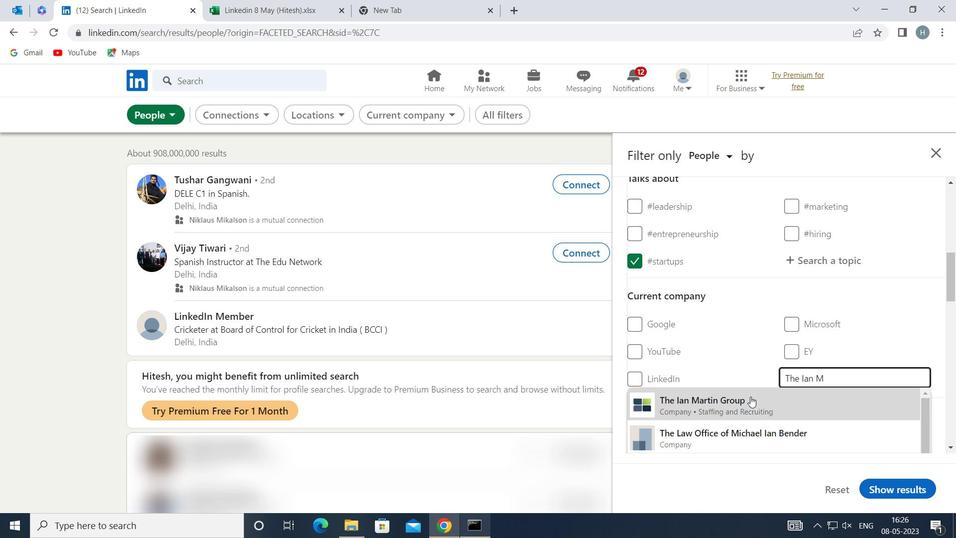 
Action: Mouse pressed left at (751, 397)
Screenshot: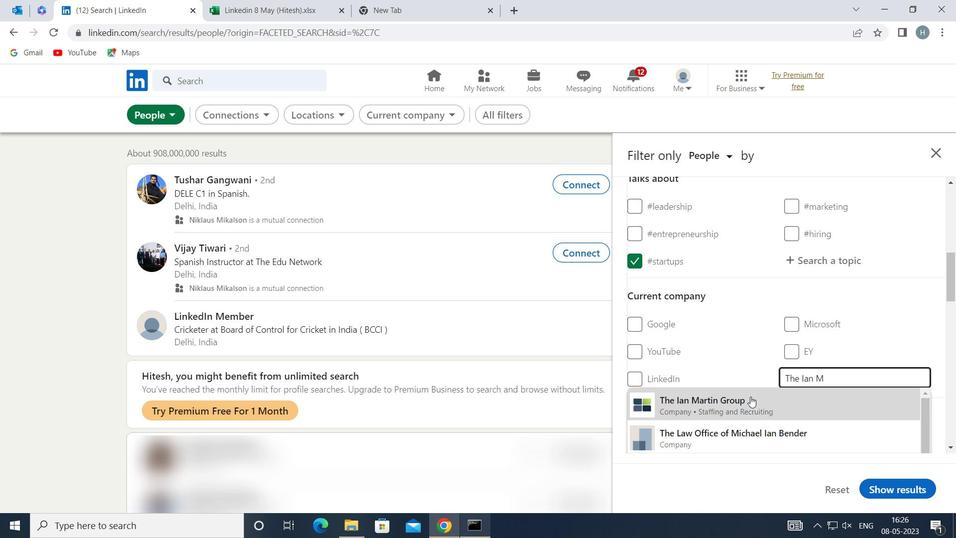 
Action: Mouse moved to (740, 328)
Screenshot: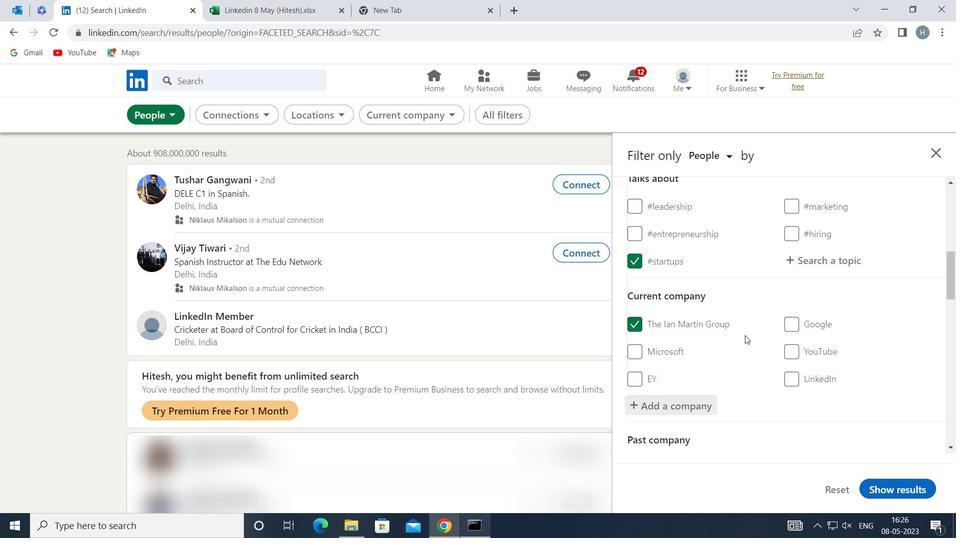 
Action: Mouse scrolled (740, 327) with delta (0, 0)
Screenshot: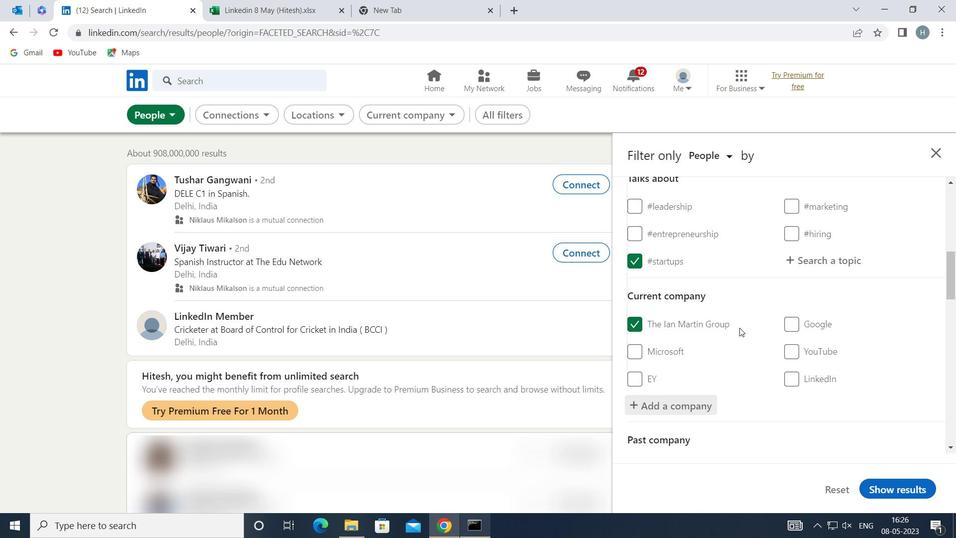 
Action: Mouse moved to (749, 310)
Screenshot: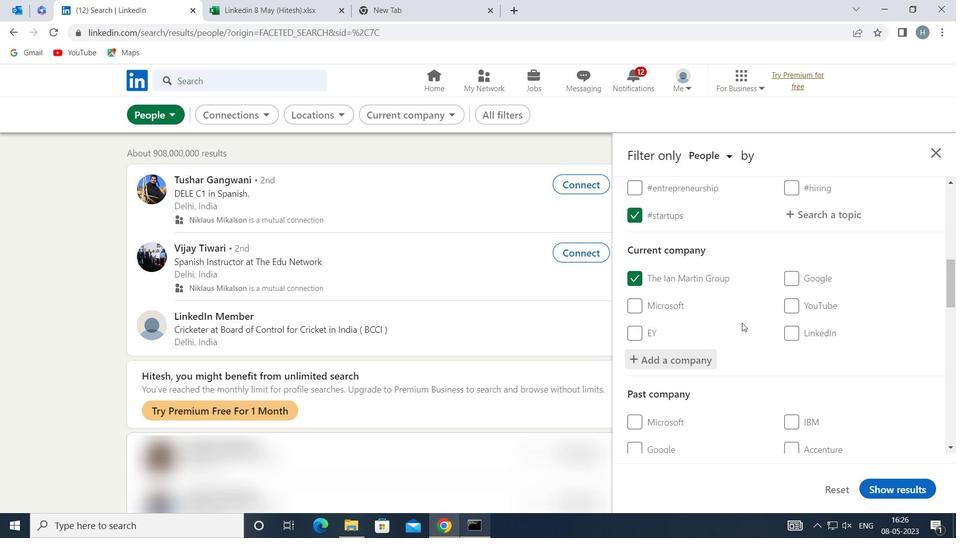 
Action: Mouse scrolled (749, 310) with delta (0, 0)
Screenshot: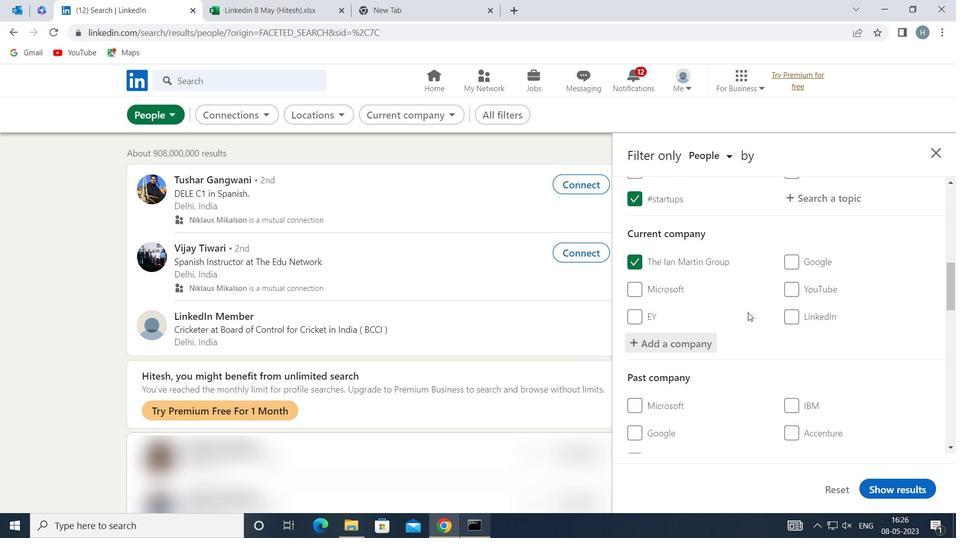 
Action: Mouse scrolled (749, 310) with delta (0, 0)
Screenshot: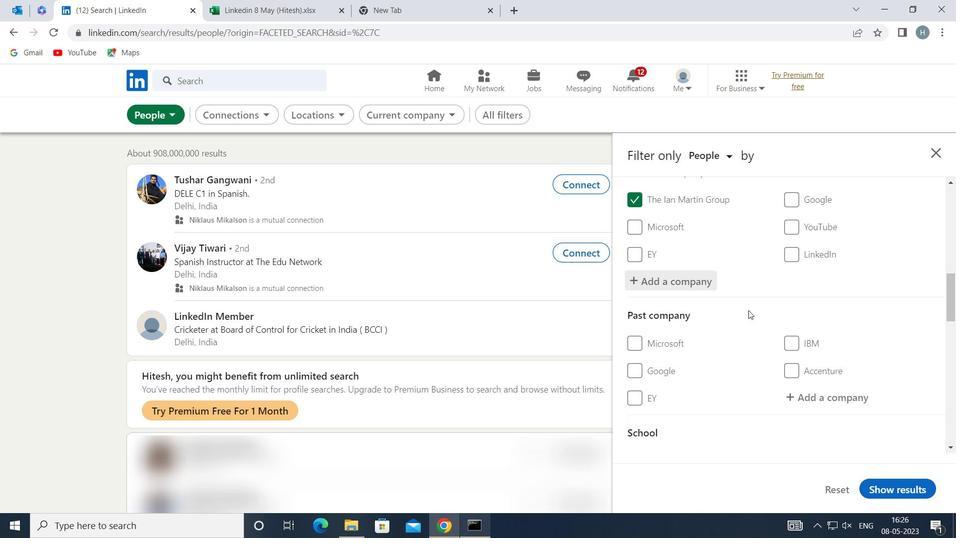 
Action: Mouse scrolled (749, 310) with delta (0, 0)
Screenshot: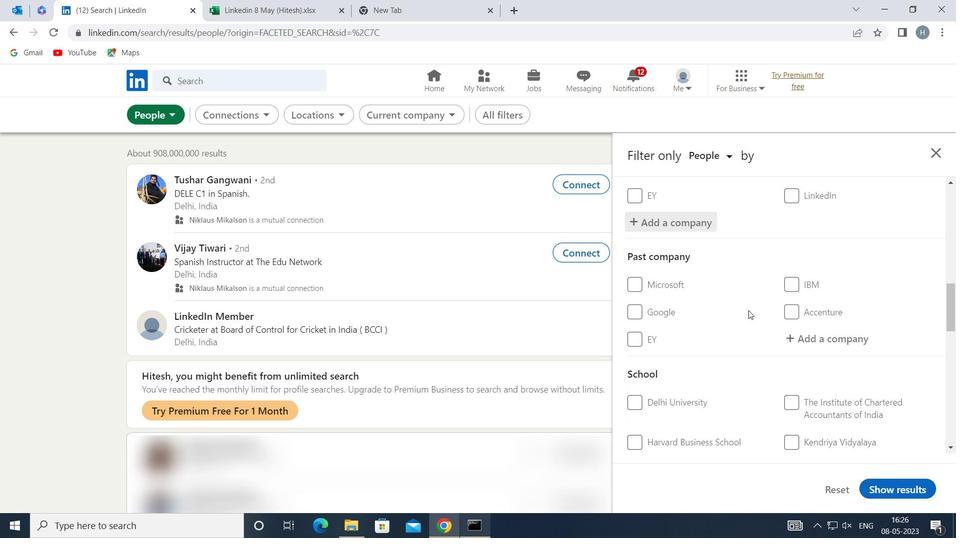 
Action: Mouse moved to (829, 404)
Screenshot: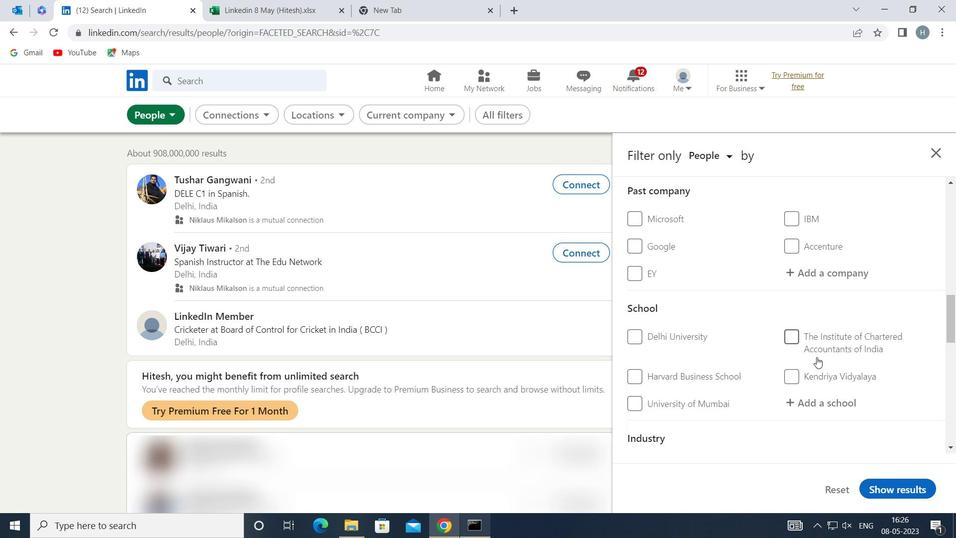 
Action: Mouse pressed left at (829, 404)
Screenshot: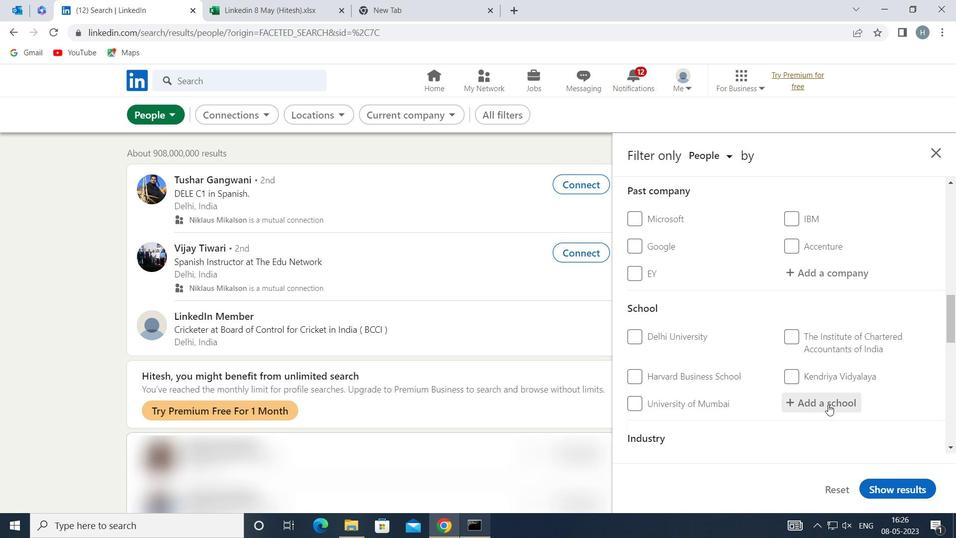 
Action: Key pressed <Key.shift>PADMASHREE<Key.space><Key.shift>D
Screenshot: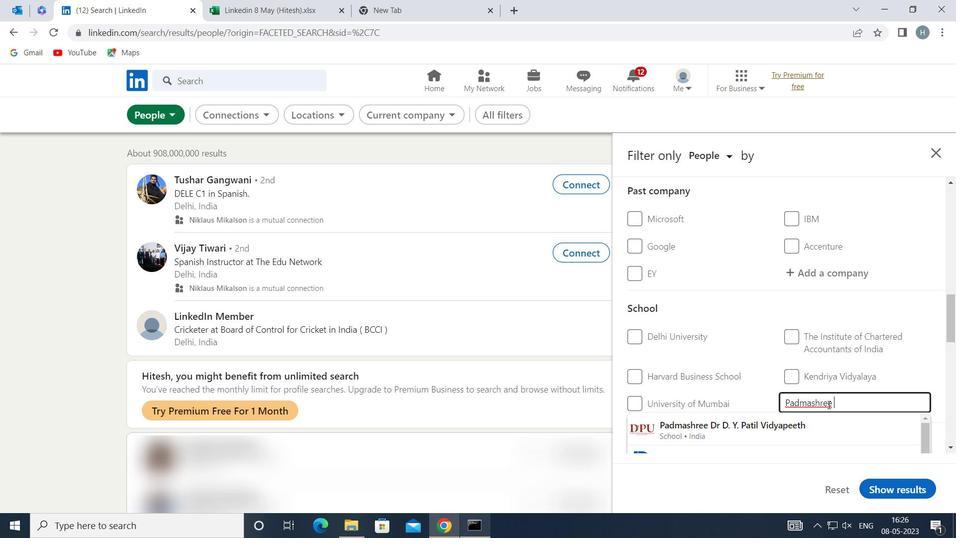 
Action: Mouse moved to (809, 421)
Screenshot: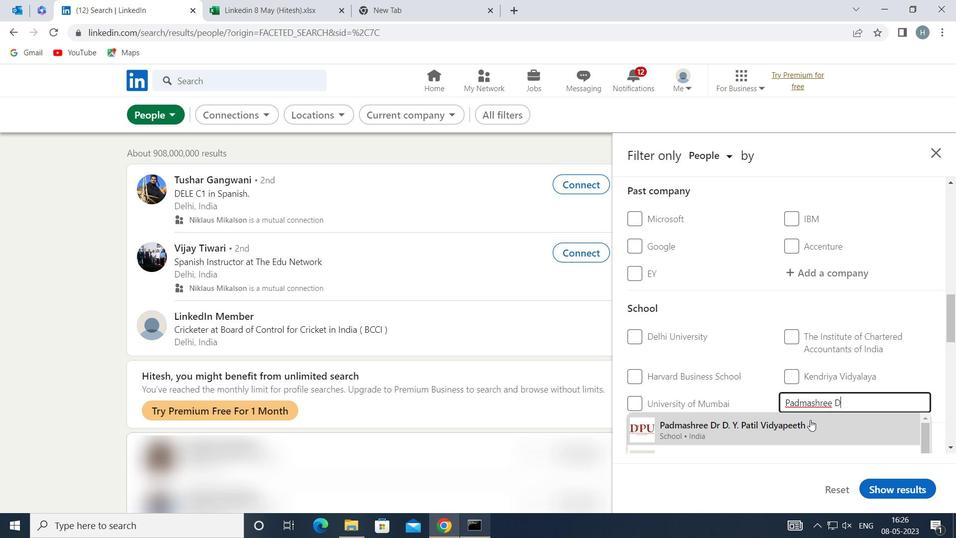 
Action: Mouse pressed left at (809, 421)
Screenshot: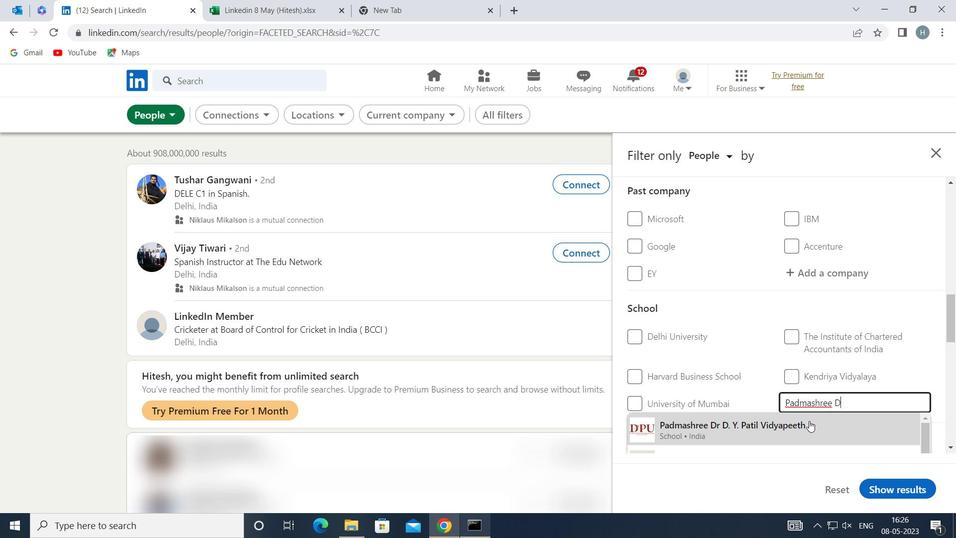 
Action: Mouse moved to (796, 373)
Screenshot: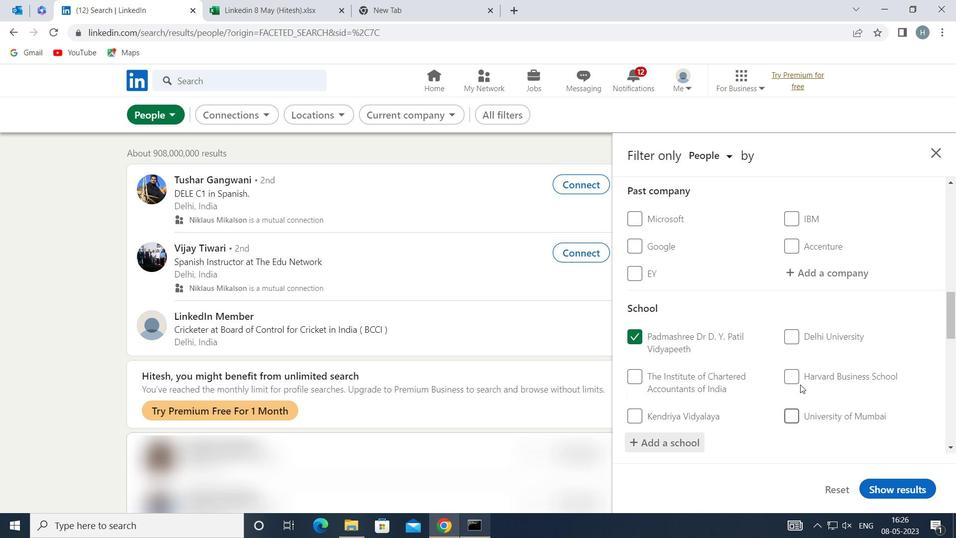 
Action: Mouse scrolled (796, 372) with delta (0, 0)
Screenshot: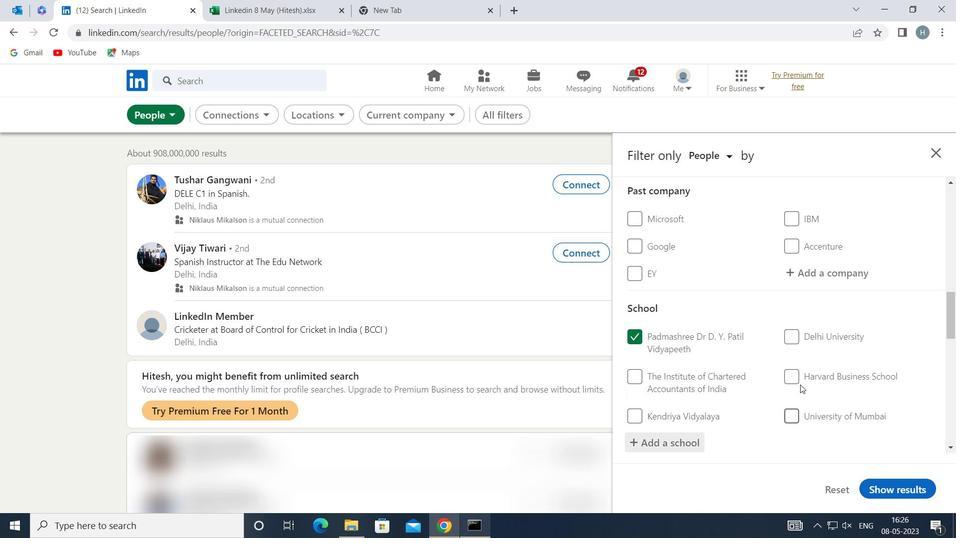 
Action: Mouse scrolled (796, 372) with delta (0, 0)
Screenshot: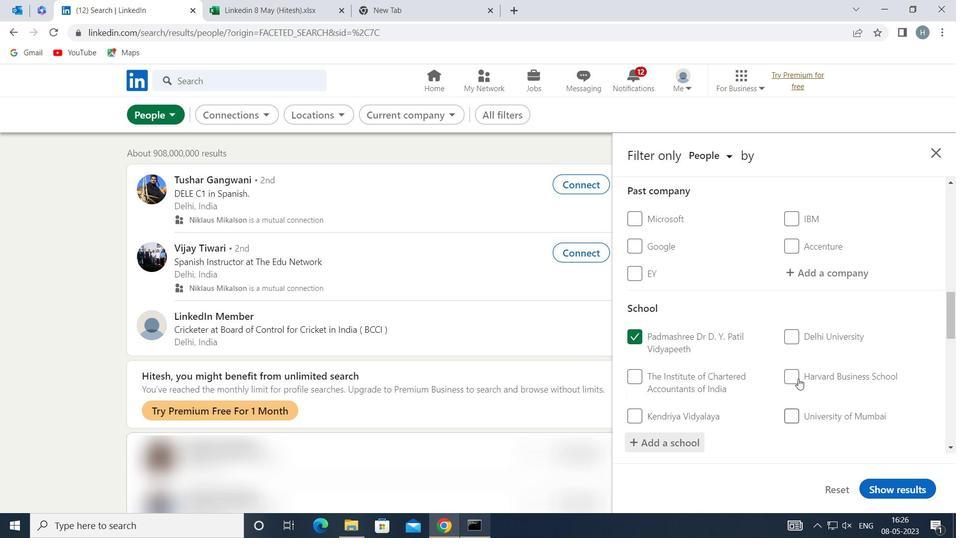 
Action: Mouse moved to (798, 370)
Screenshot: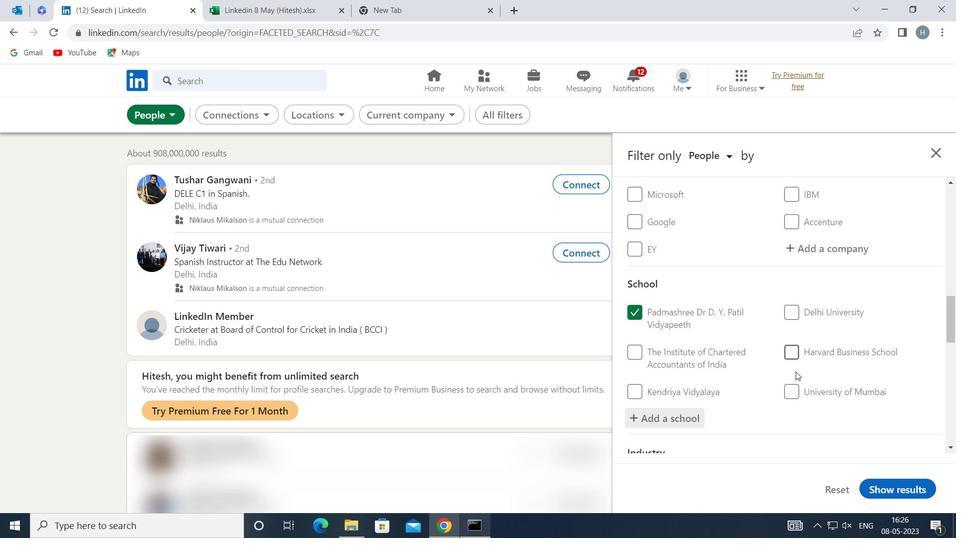 
Action: Mouse scrolled (798, 369) with delta (0, 0)
Screenshot: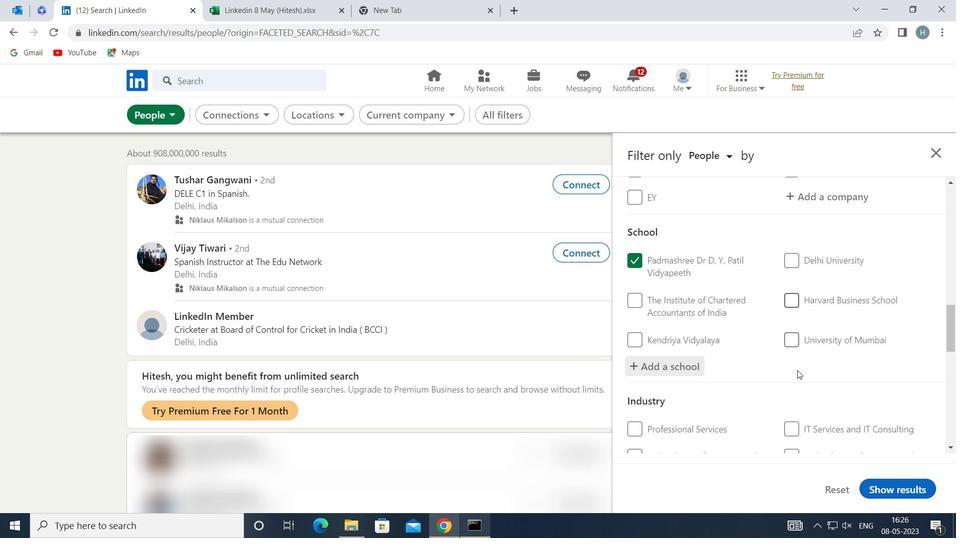 
Action: Mouse moved to (836, 382)
Screenshot: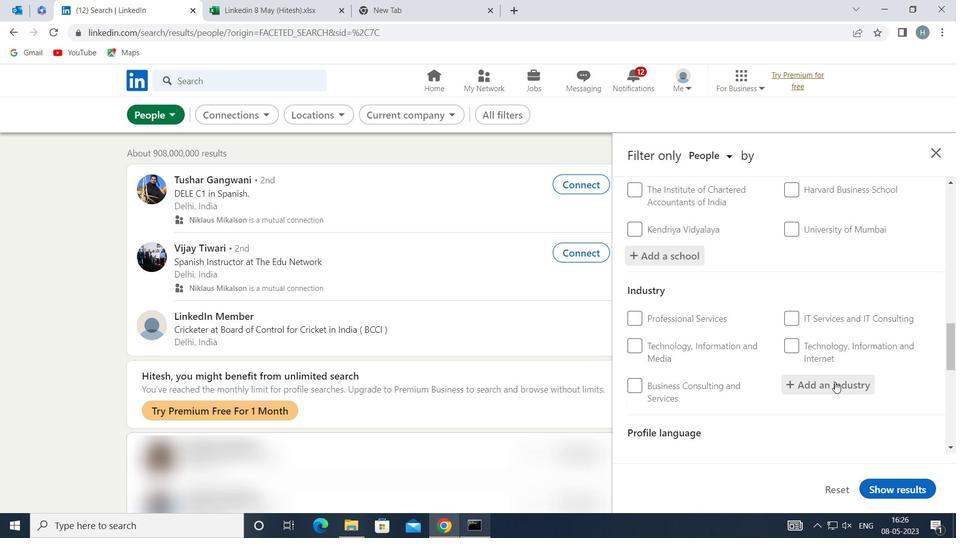 
Action: Mouse pressed left at (836, 382)
Screenshot: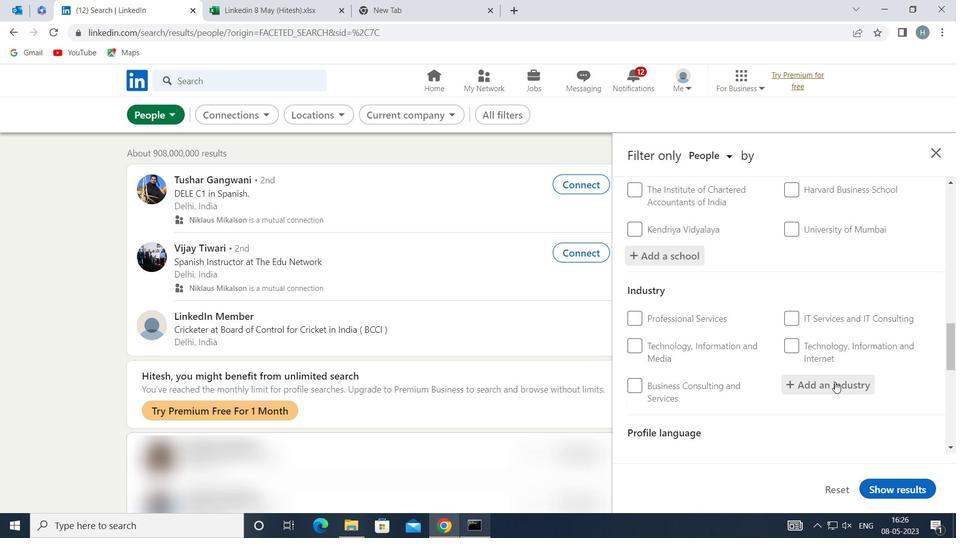 
Action: Key pressed <Key.shift>FURNITUT<Key.backspace>RE<Key.space>AND<Key.space><Key.shift>HOME<Key.space>
Screenshot: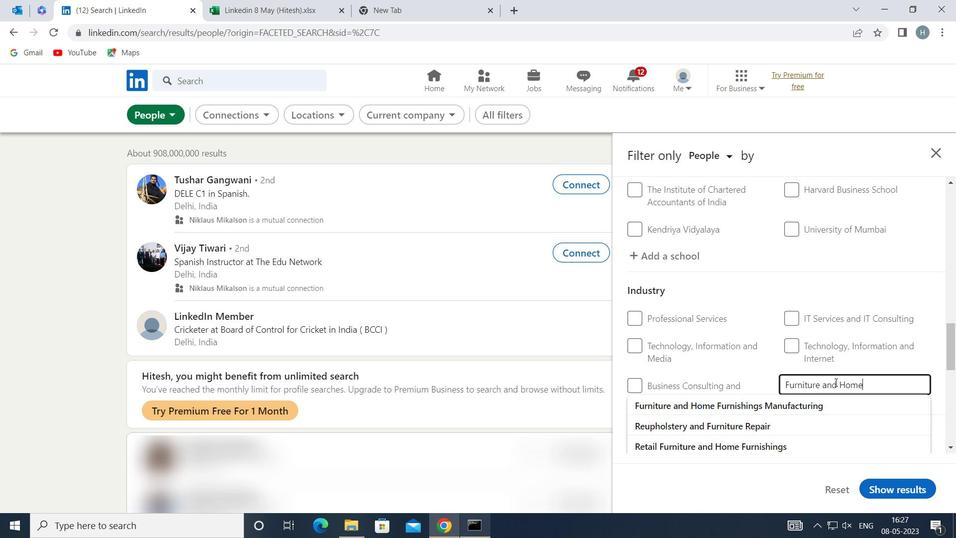 
Action: Mouse moved to (822, 401)
Screenshot: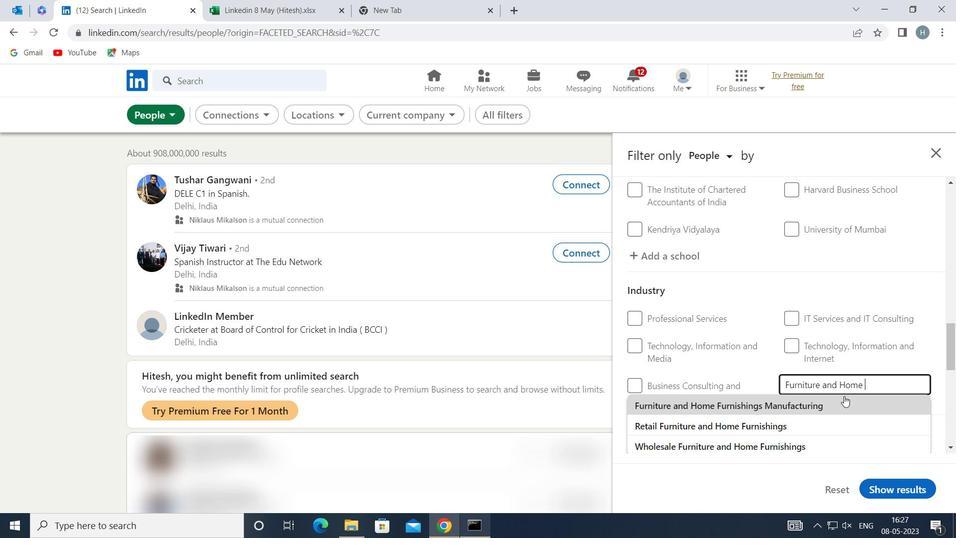 
Action: Mouse pressed left at (822, 401)
Screenshot: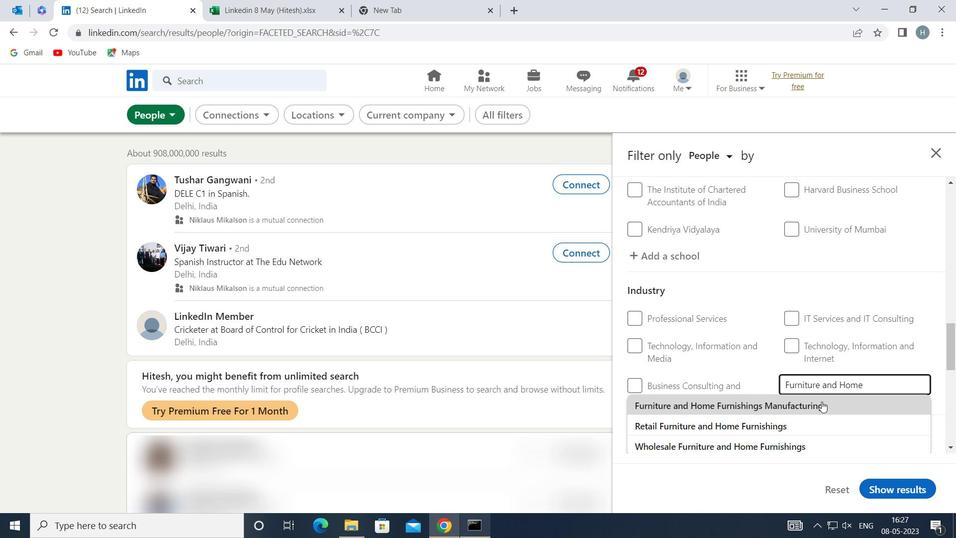 
Action: Mouse moved to (791, 374)
Screenshot: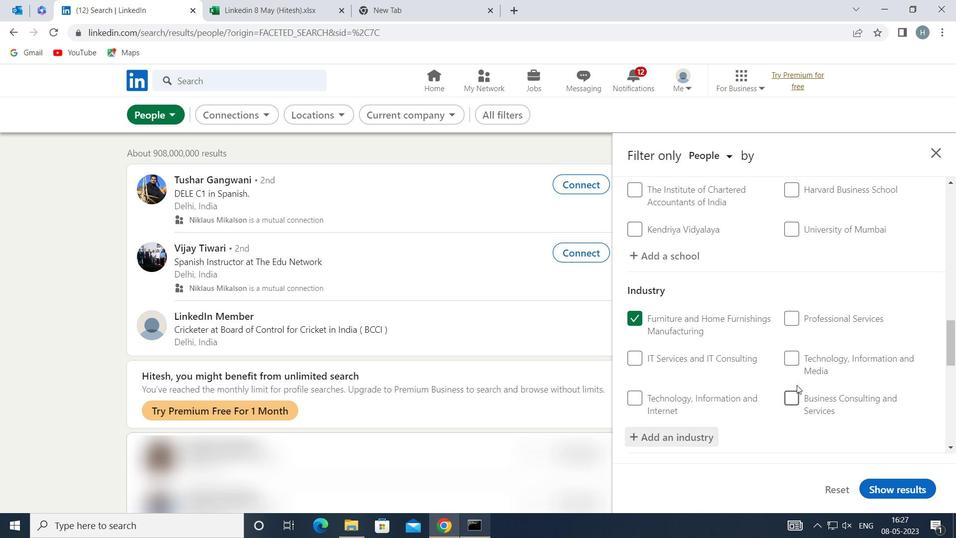 
Action: Mouse scrolled (791, 373) with delta (0, 0)
Screenshot: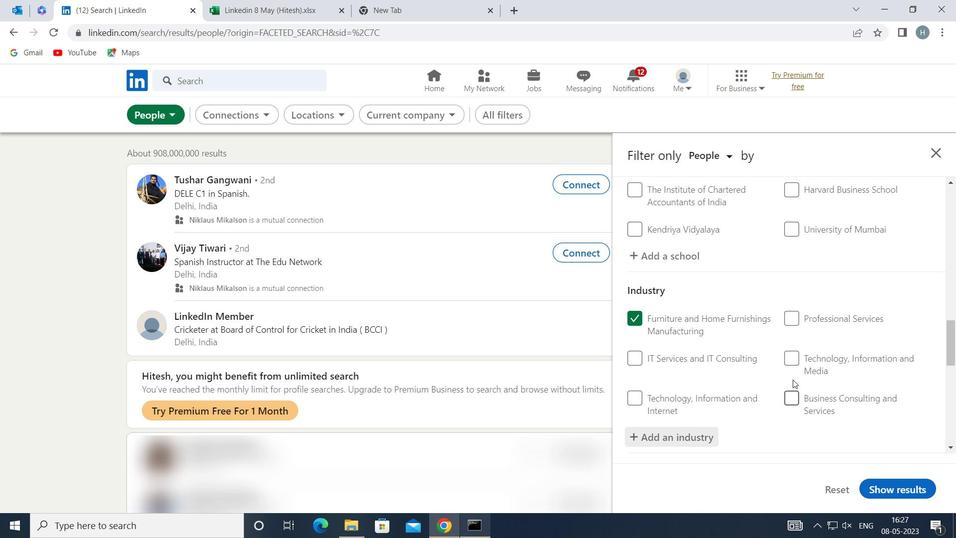 
Action: Mouse moved to (789, 371)
Screenshot: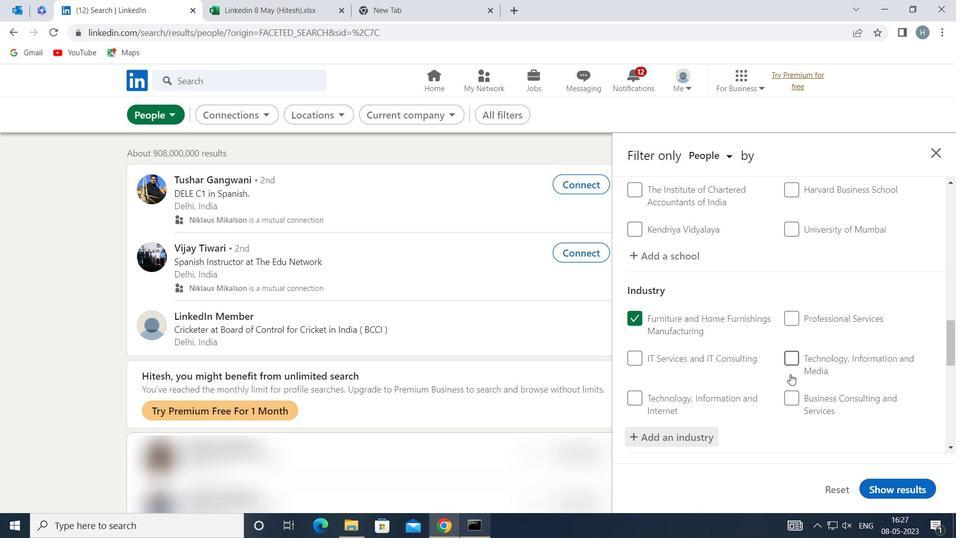
Action: Mouse scrolled (789, 371) with delta (0, 0)
Screenshot: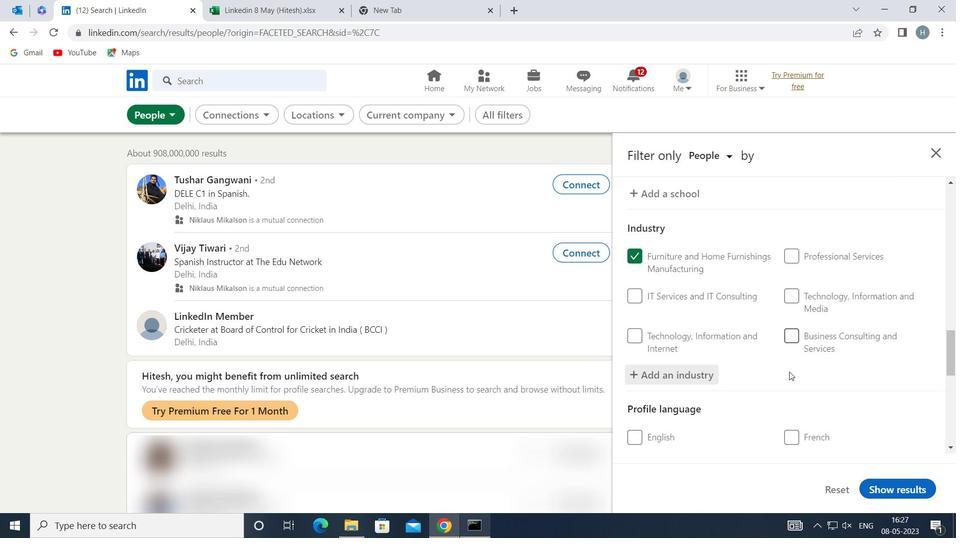 
Action: Mouse moved to (785, 374)
Screenshot: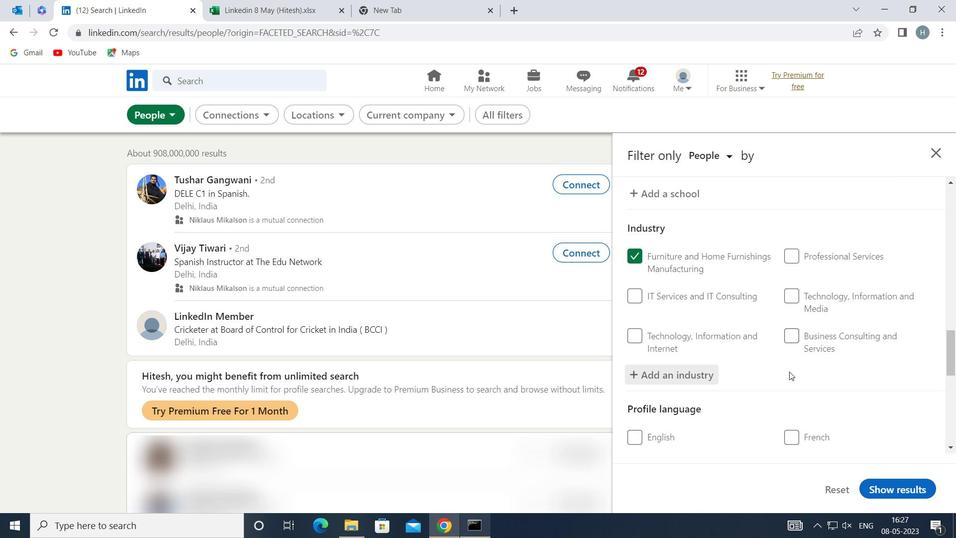 
Action: Mouse scrolled (785, 374) with delta (0, 0)
Screenshot: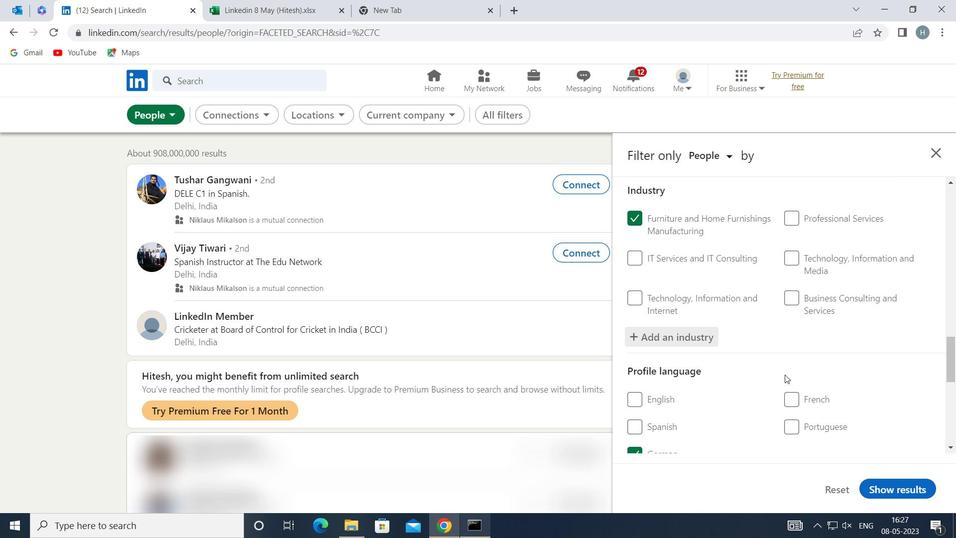 
Action: Mouse scrolled (785, 374) with delta (0, 0)
Screenshot: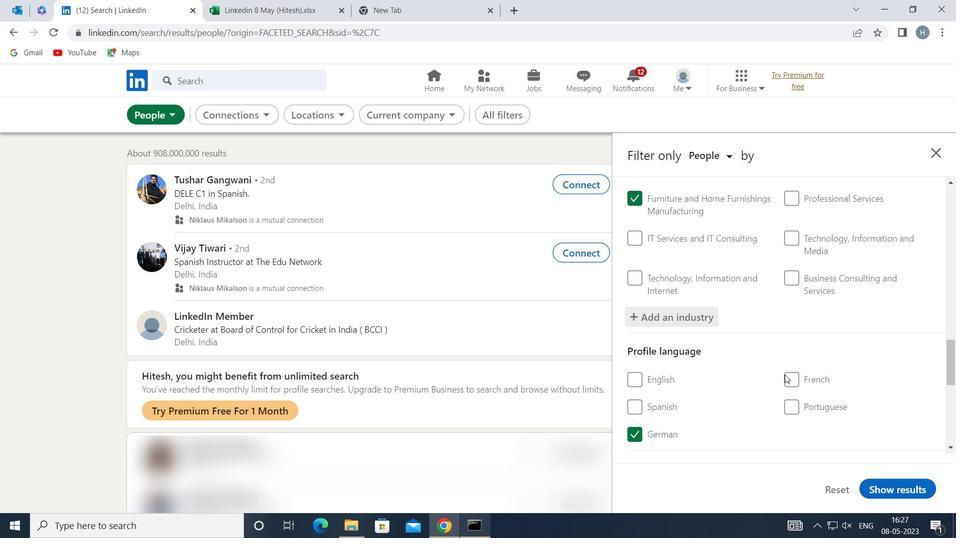 
Action: Mouse moved to (787, 369)
Screenshot: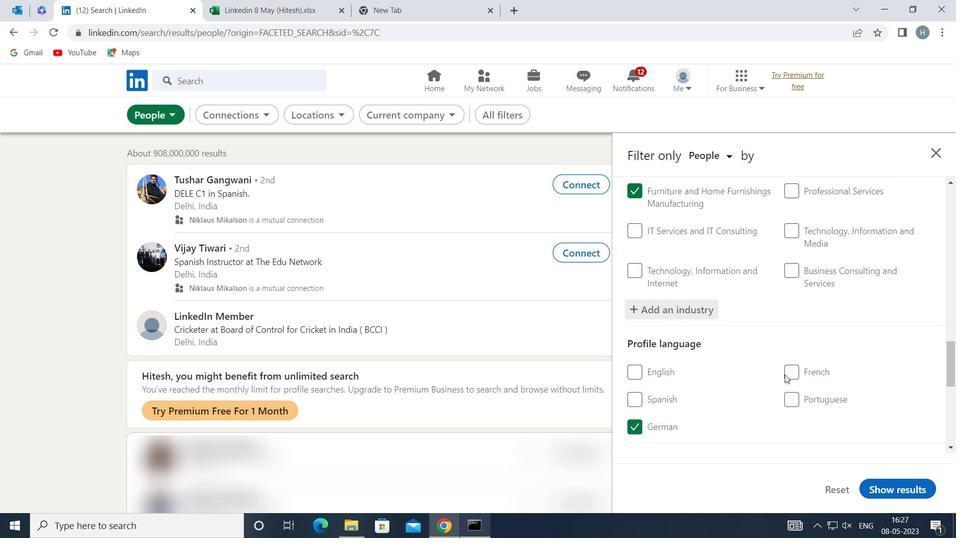 
Action: Mouse scrolled (787, 368) with delta (0, 0)
Screenshot: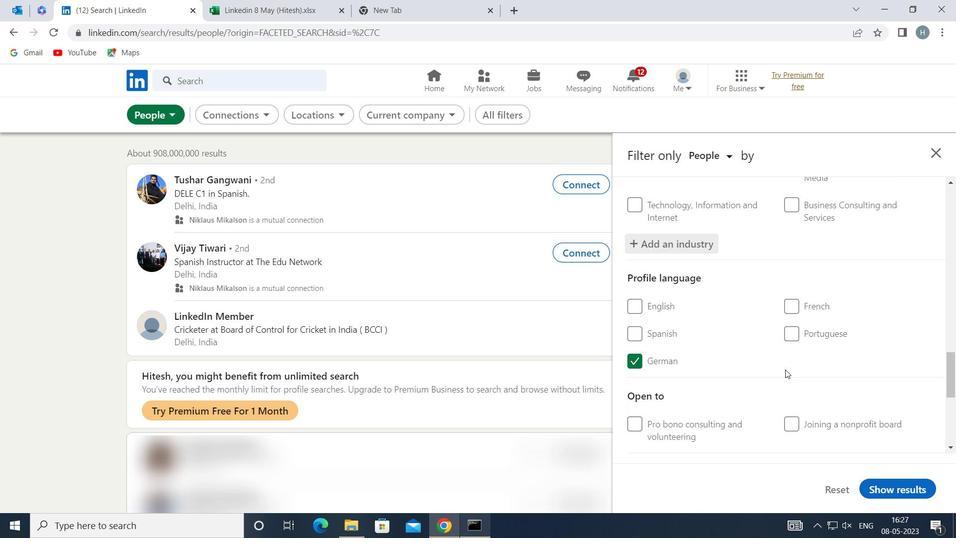 
Action: Mouse moved to (794, 369)
Screenshot: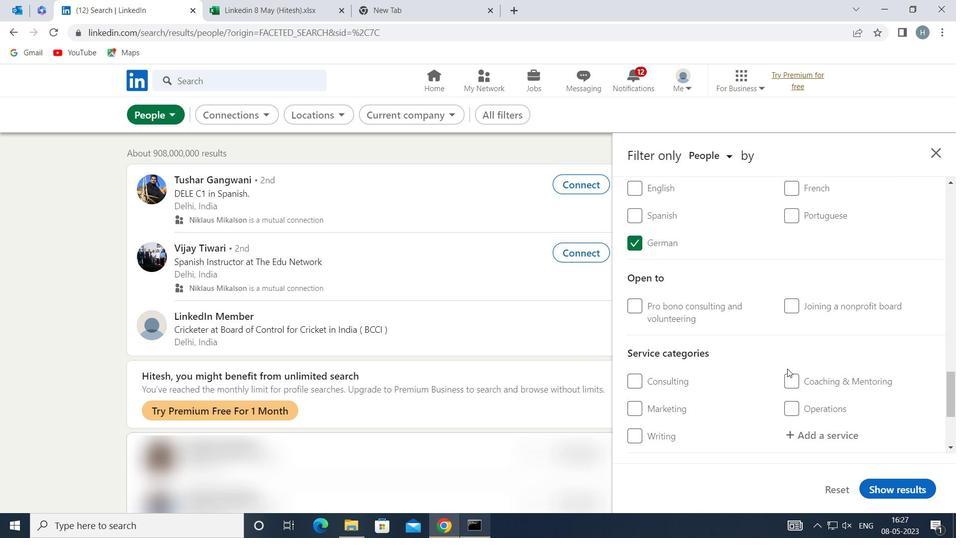 
Action: Mouse scrolled (794, 368) with delta (0, 0)
Screenshot: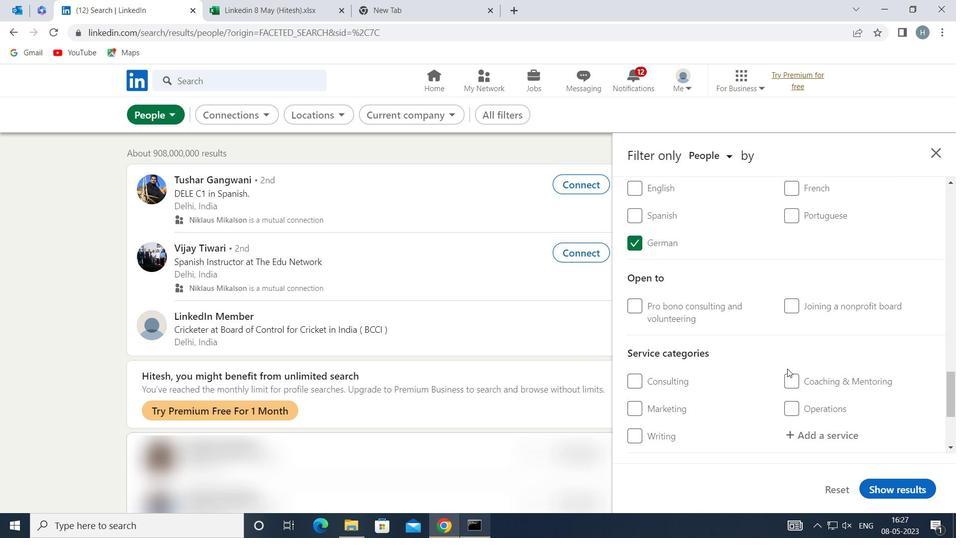 
Action: Mouse moved to (832, 366)
Screenshot: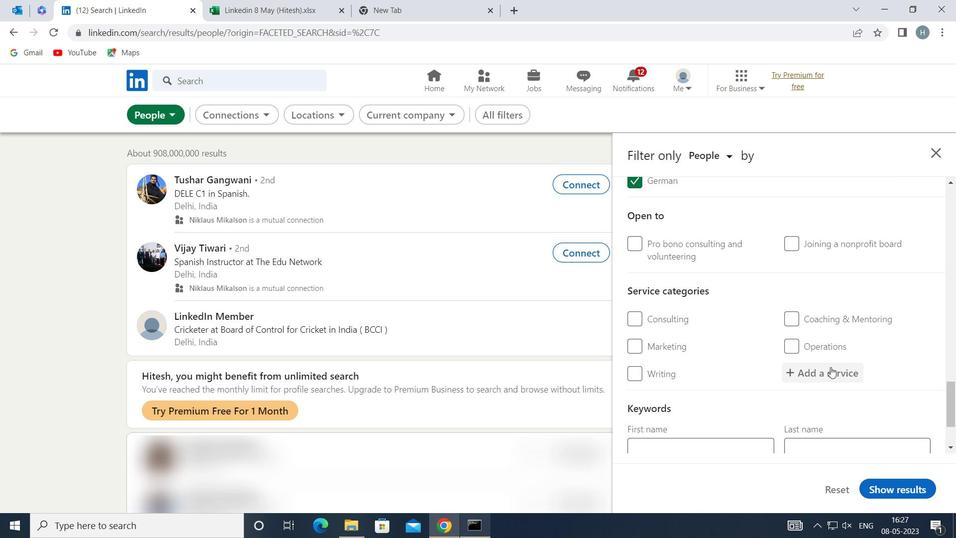 
Action: Mouse pressed left at (832, 366)
Screenshot: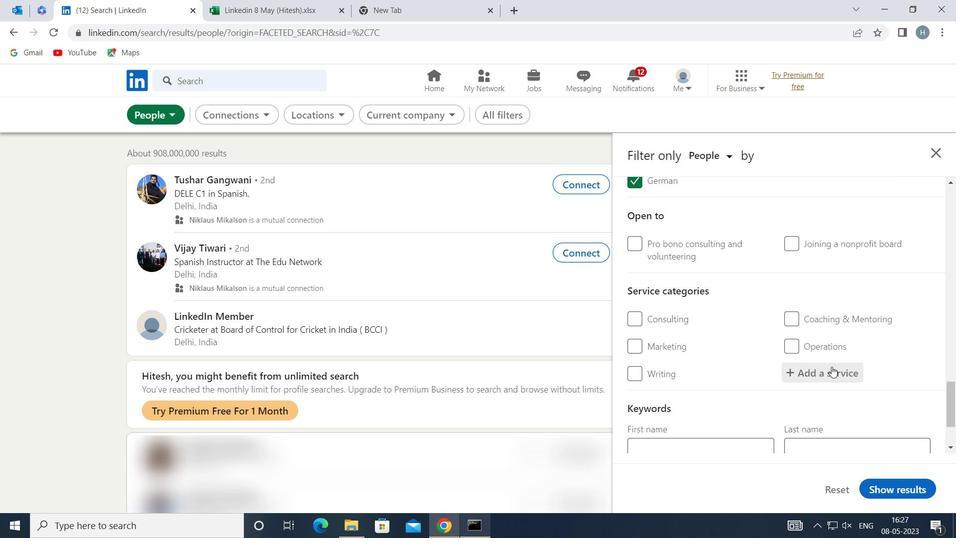 
Action: Mouse moved to (832, 367)
Screenshot: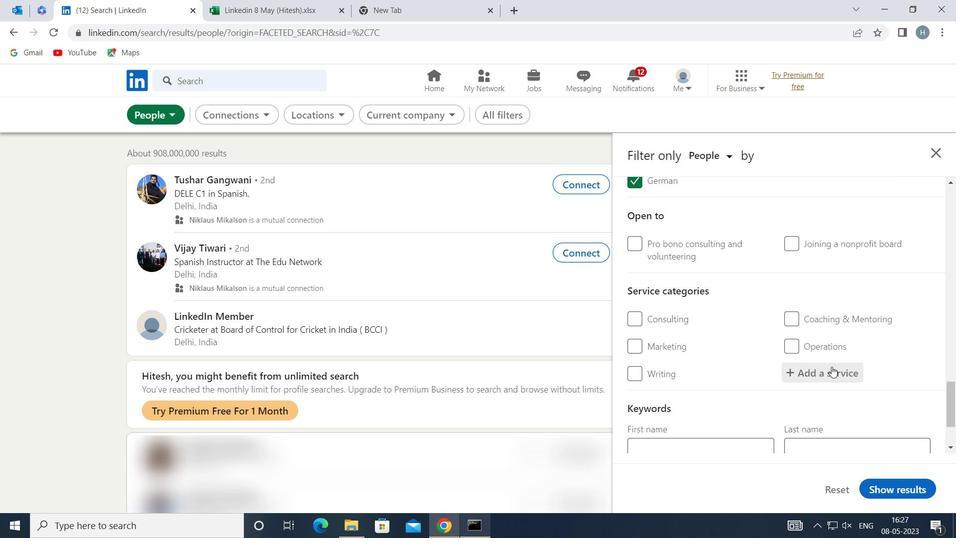 
Action: Key pressed <Key.shift>RELOCATION
Screenshot: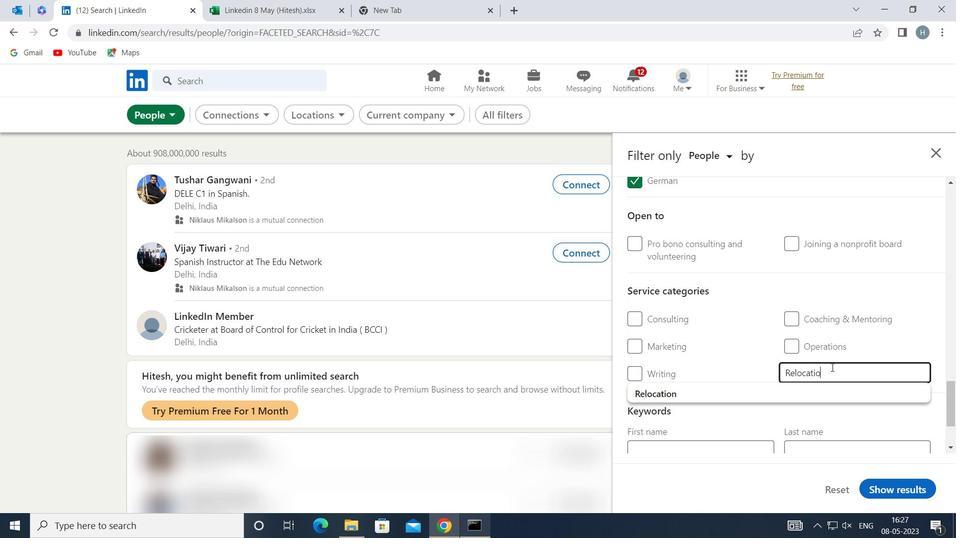 
Action: Mouse moved to (752, 391)
Screenshot: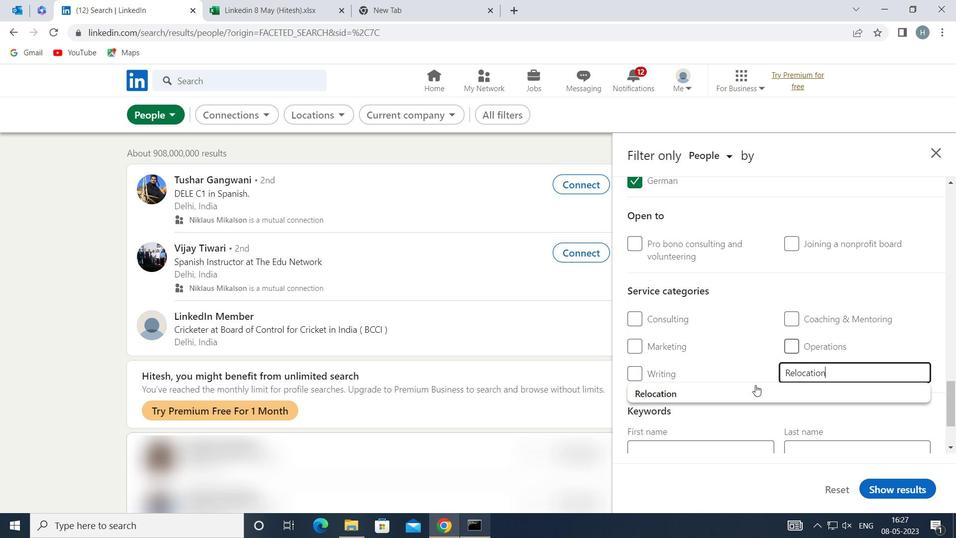 
Action: Mouse pressed left at (752, 391)
Screenshot: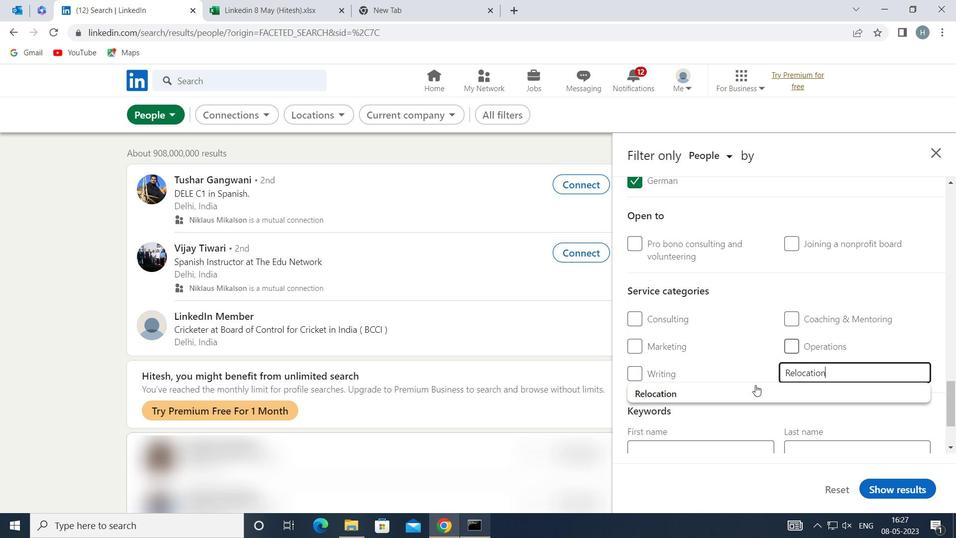 
Action: Mouse moved to (742, 380)
Screenshot: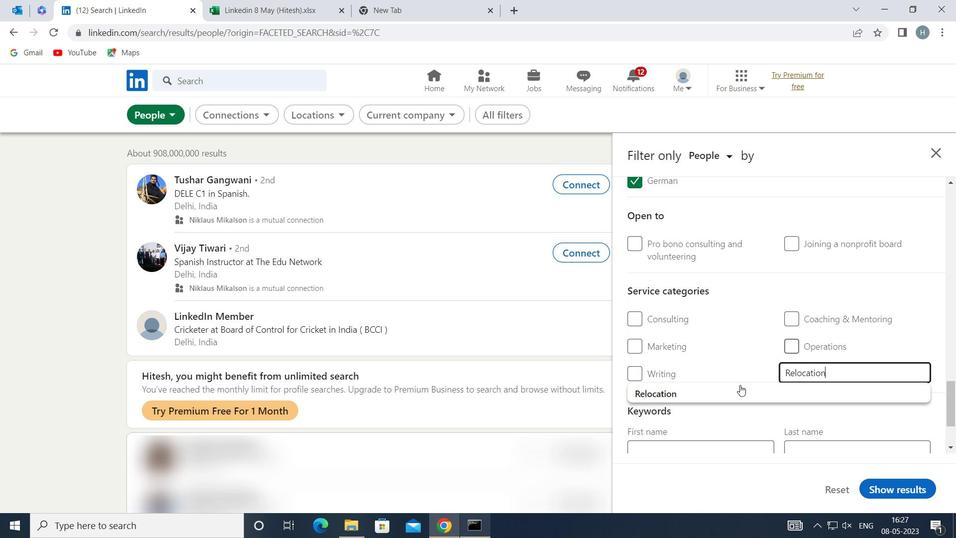 
Action: Mouse scrolled (742, 380) with delta (0, 0)
Screenshot: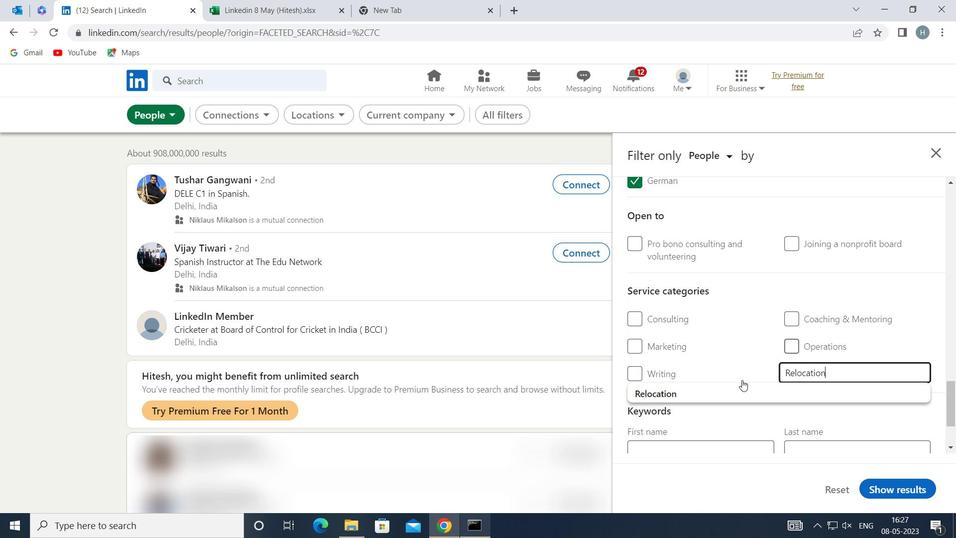 
Action: Mouse moved to (740, 343)
Screenshot: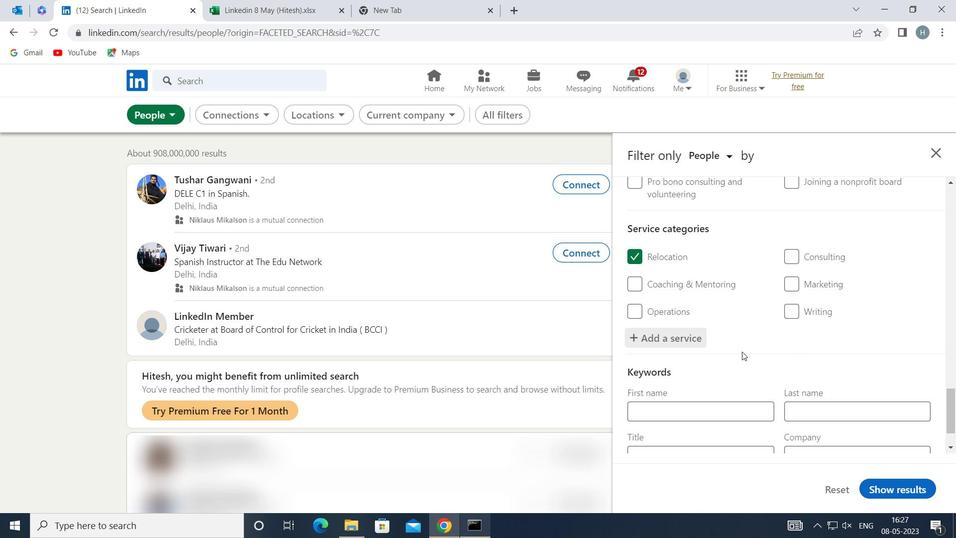 
Action: Mouse scrolled (740, 342) with delta (0, 0)
Screenshot: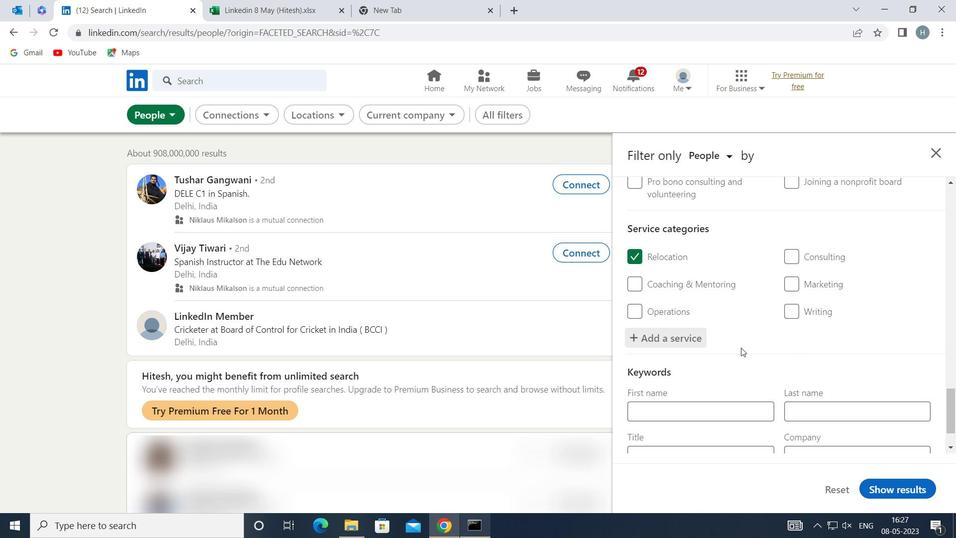 
Action: Mouse moved to (740, 342)
Screenshot: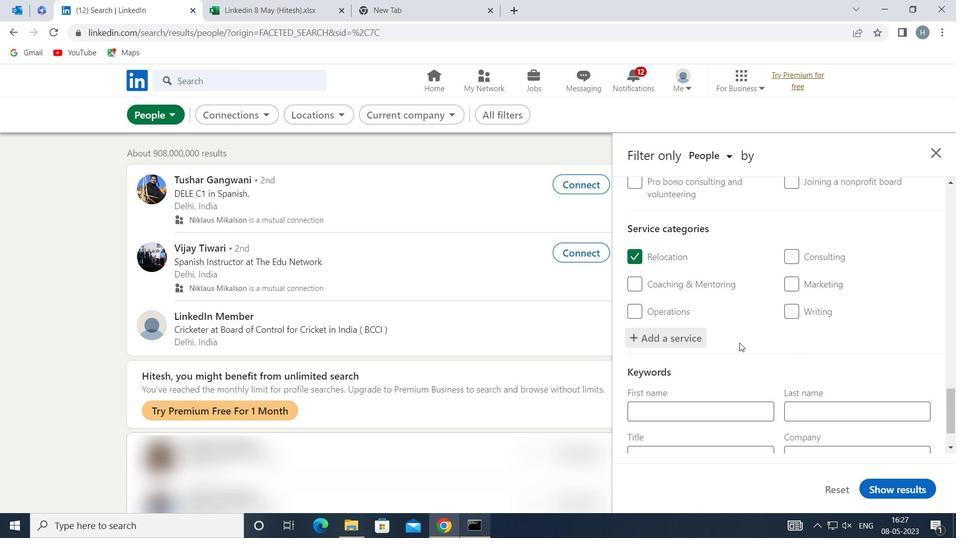 
Action: Mouse scrolled (740, 342) with delta (0, 0)
Screenshot: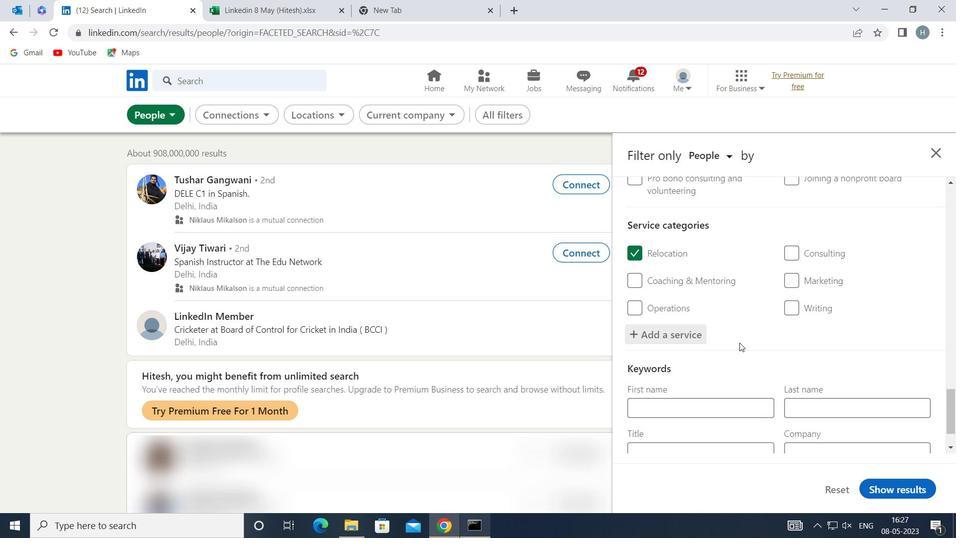
Action: Mouse scrolled (740, 342) with delta (0, 0)
Screenshot: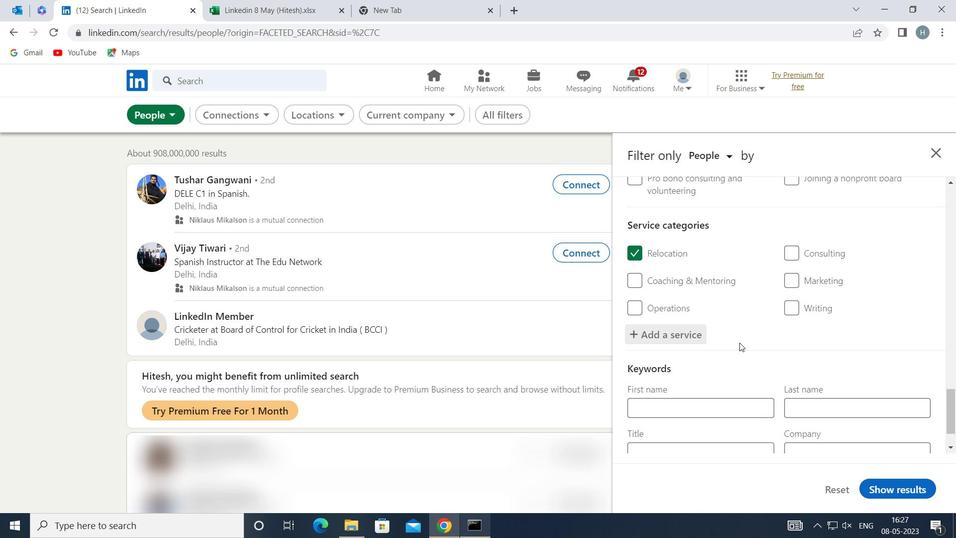 
Action: Mouse moved to (738, 391)
Screenshot: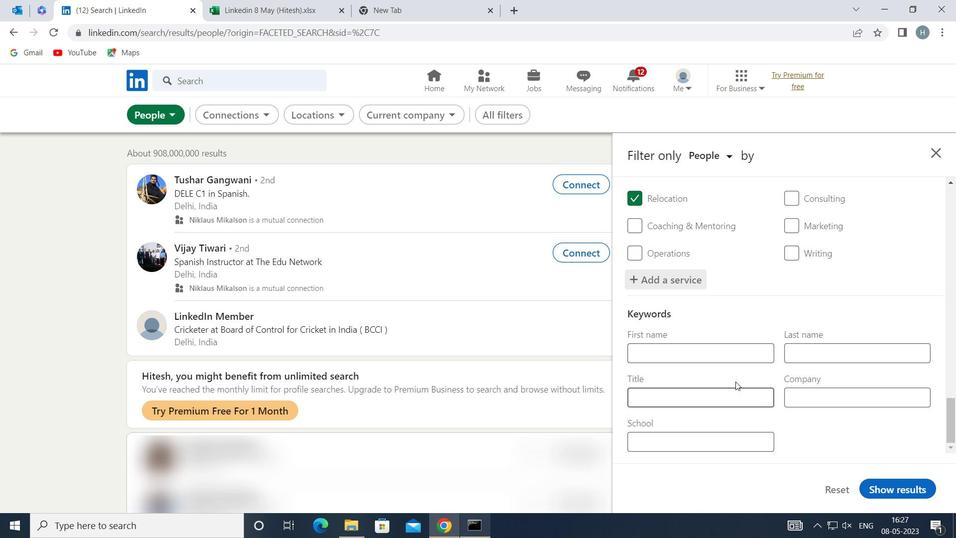 
Action: Mouse pressed left at (738, 391)
Screenshot: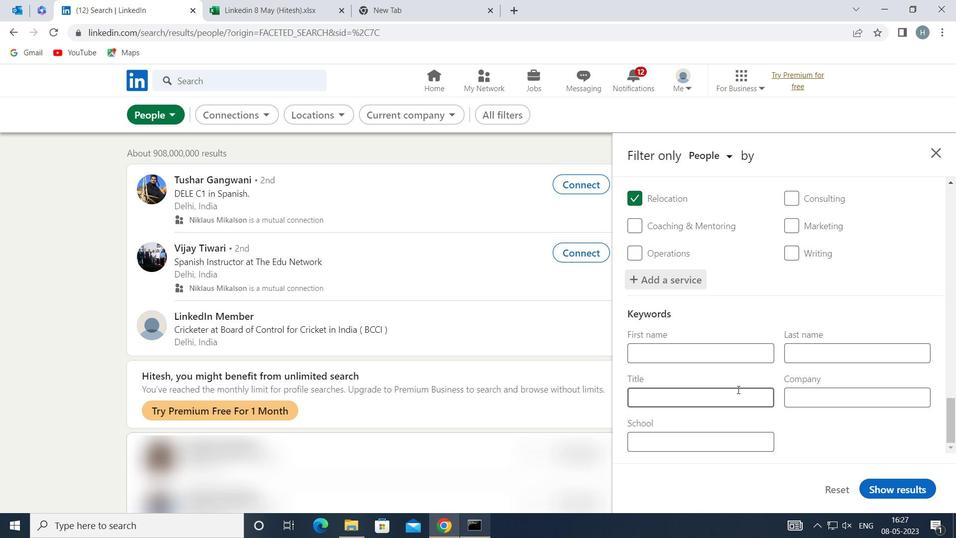 
Action: Mouse moved to (738, 391)
Screenshot: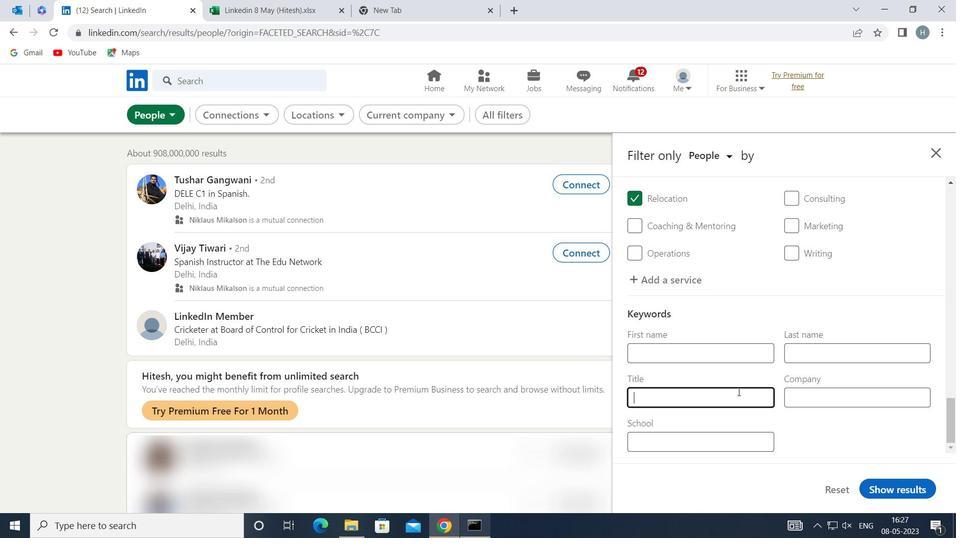 
Action: Key pressed <Key.shift>MINING<Key.space><Key.shift>ENGINEER
Screenshot: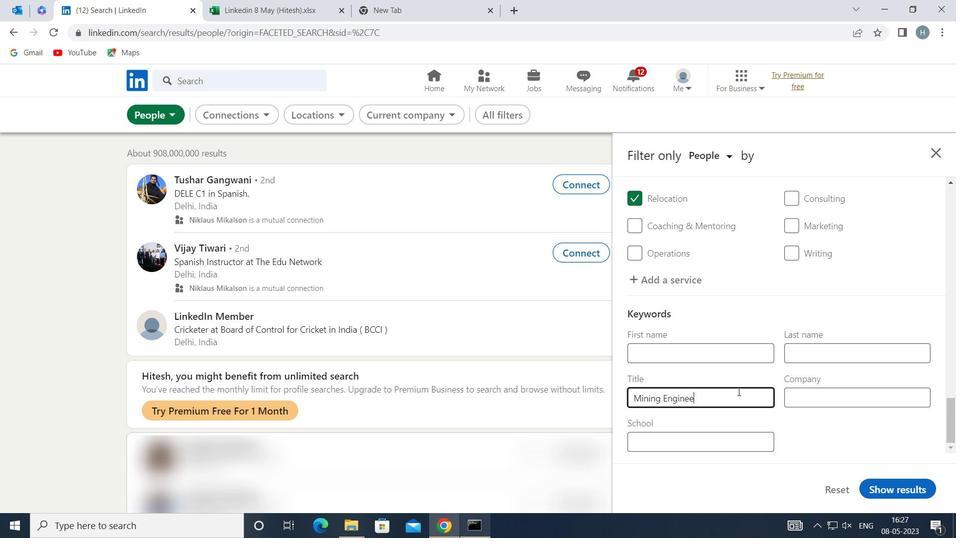 
Action: Mouse moved to (912, 488)
Screenshot: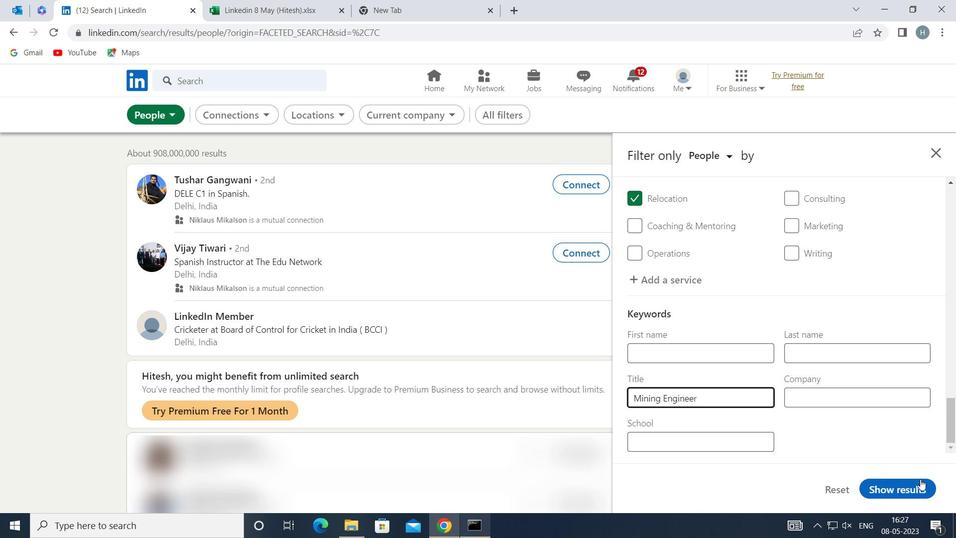 
Action: Mouse pressed left at (912, 488)
Screenshot: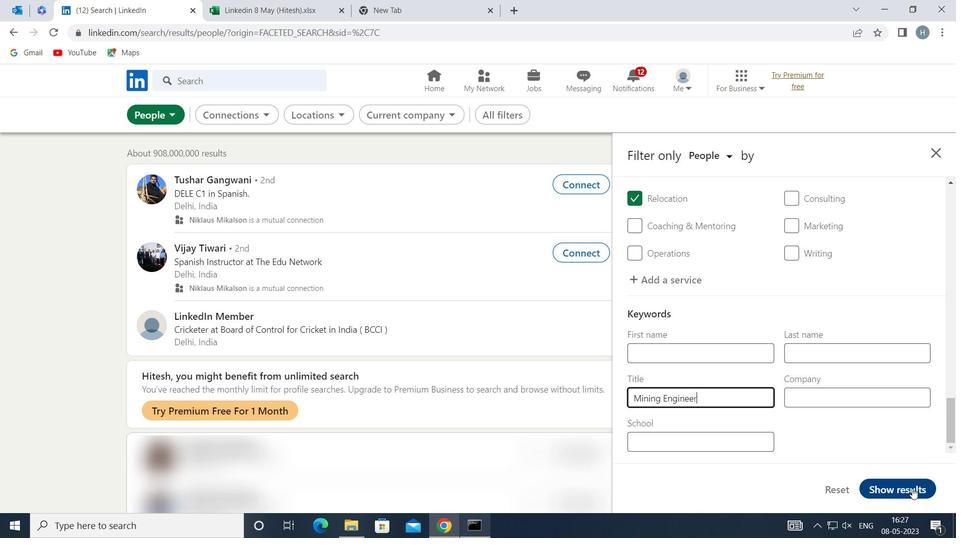 
Action: Mouse moved to (722, 258)
Screenshot: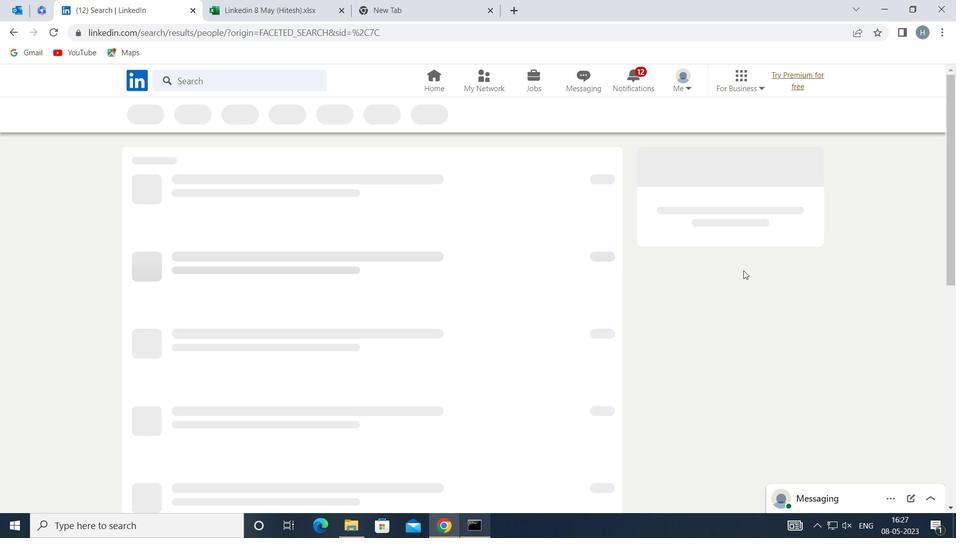 
